 Task: Find connections with filter location Wertheim with filter topic #wellnesswith filter profile language Spanish with filter current company Zycus with filter school BLDEAs College of Engg. & Technology, BIJAPUR with filter industry Repair and Maintenance with filter service category Real Estate with filter keywords title Spa Manager
Action: Mouse moved to (555, 71)
Screenshot: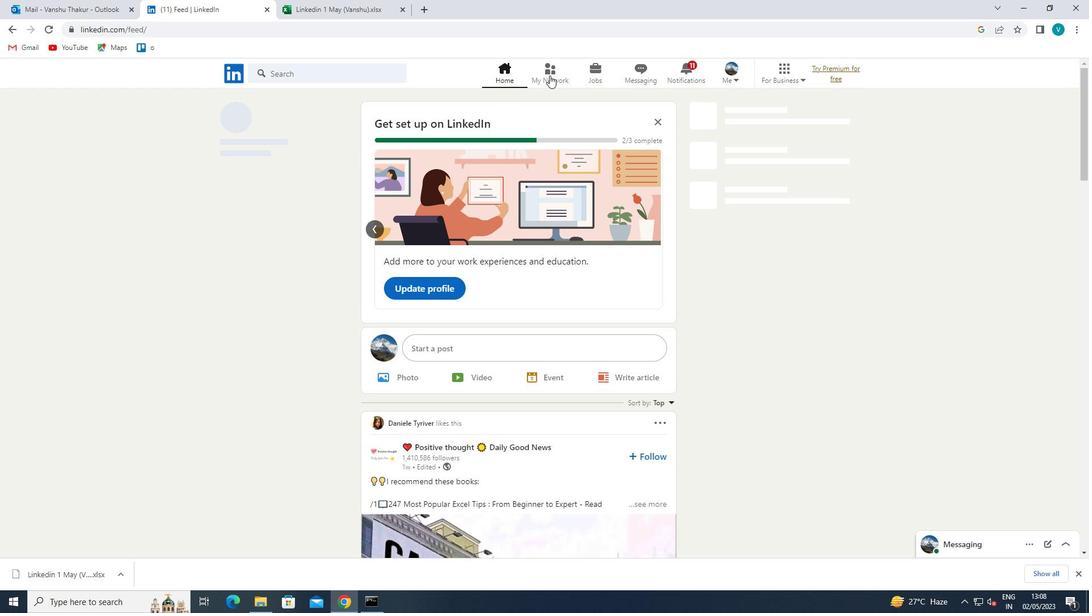 
Action: Mouse pressed left at (555, 71)
Screenshot: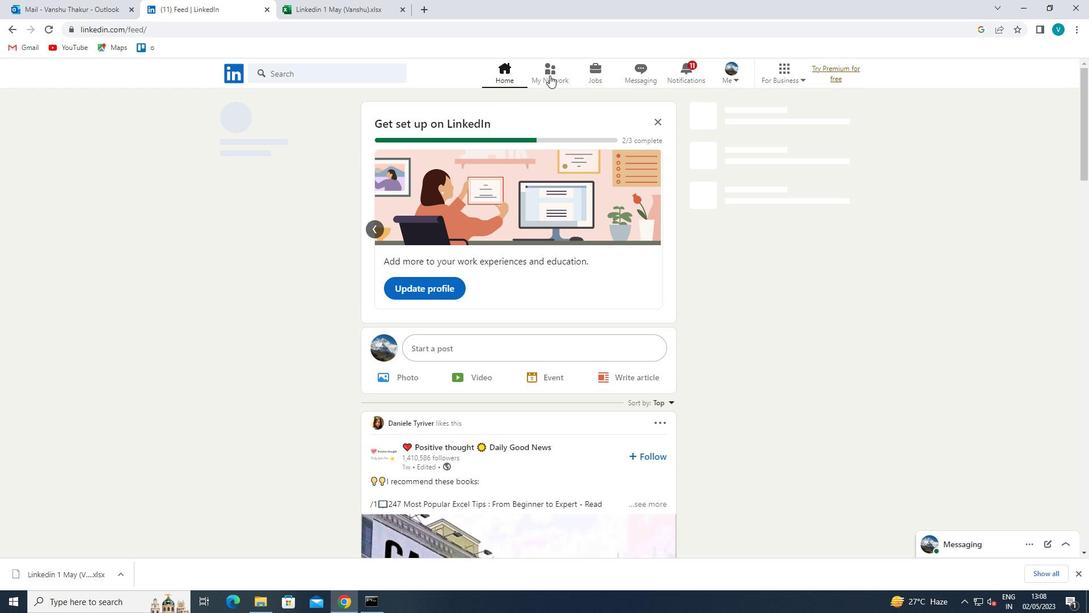 
Action: Mouse moved to (320, 131)
Screenshot: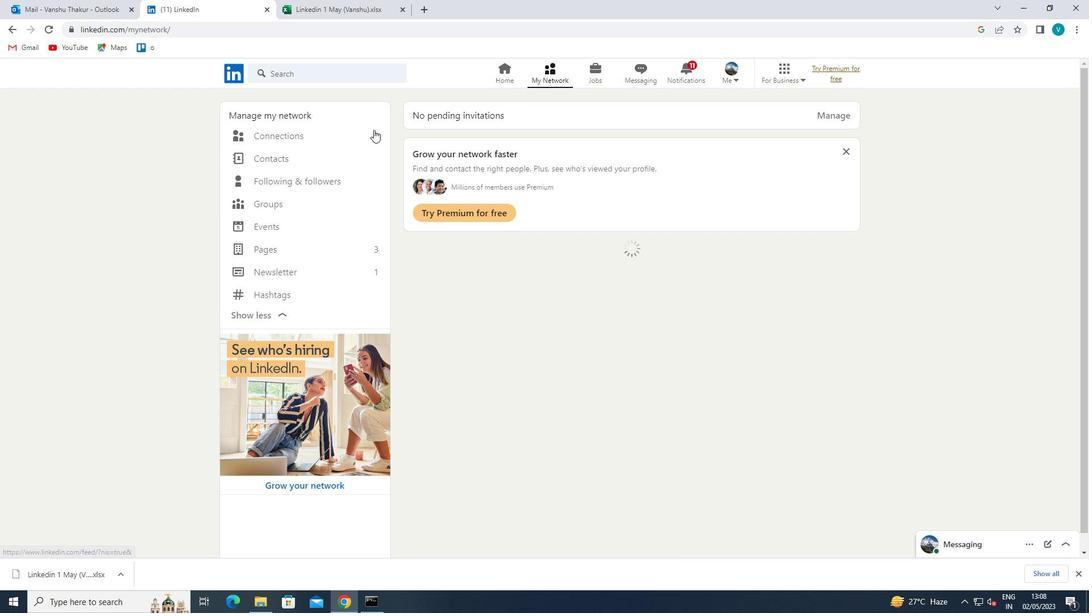 
Action: Mouse pressed left at (320, 131)
Screenshot: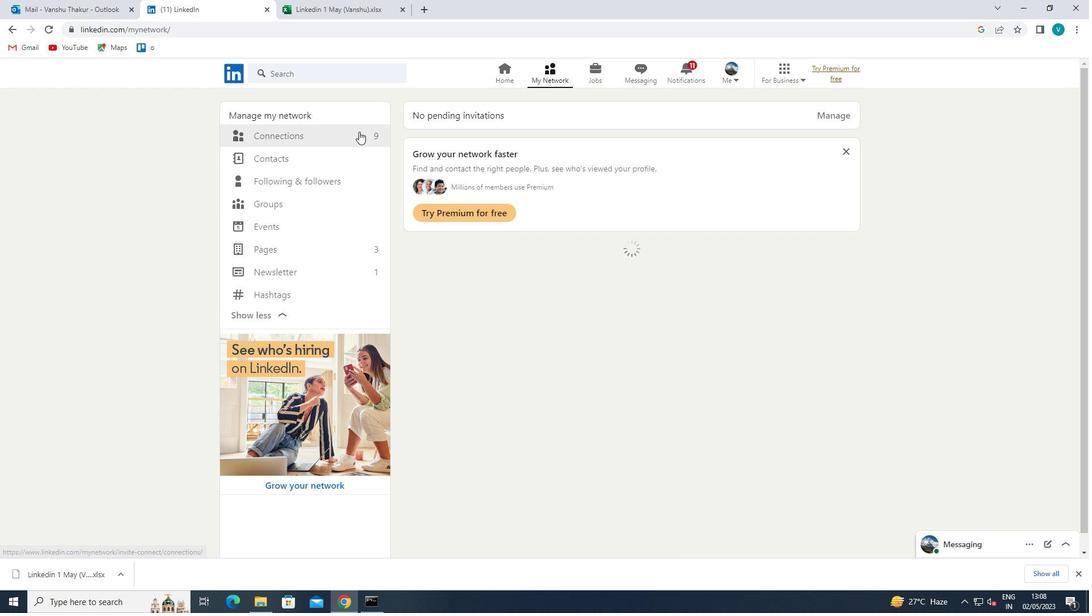 
Action: Mouse moved to (616, 133)
Screenshot: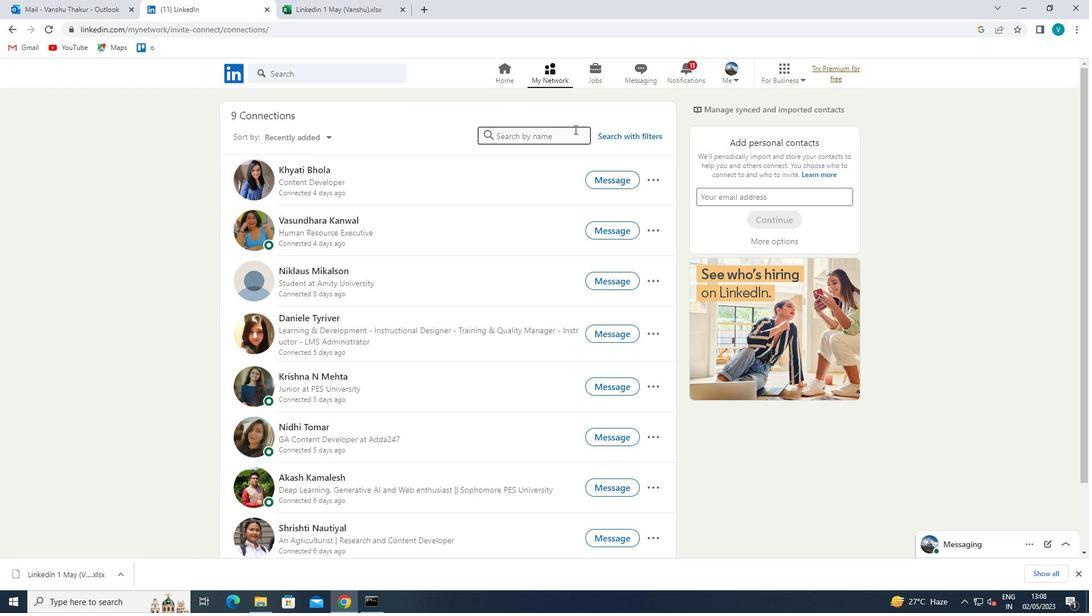
Action: Mouse pressed left at (616, 133)
Screenshot: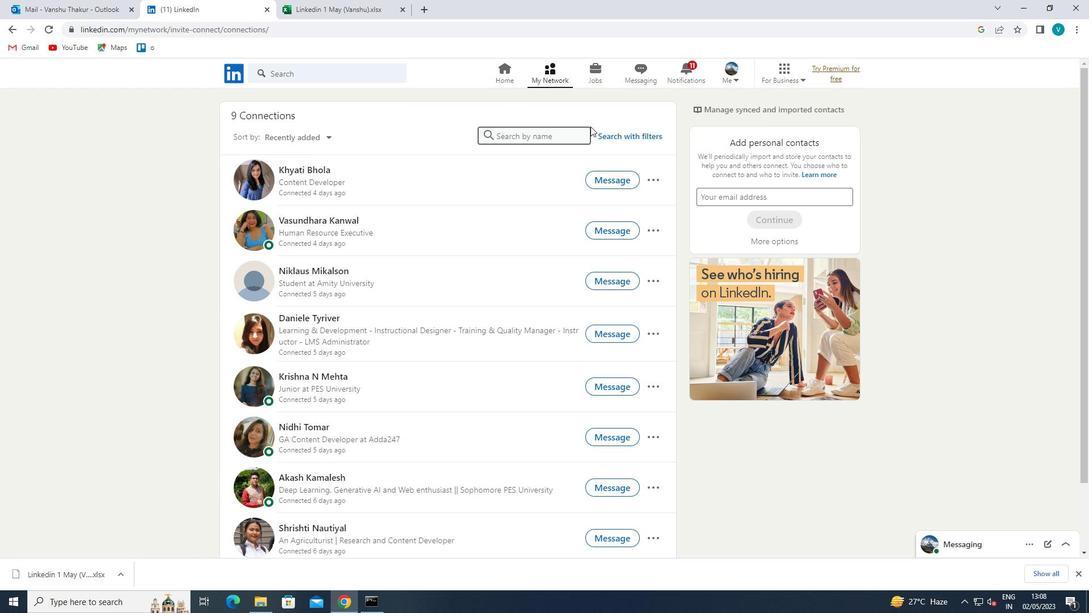 
Action: Mouse moved to (541, 102)
Screenshot: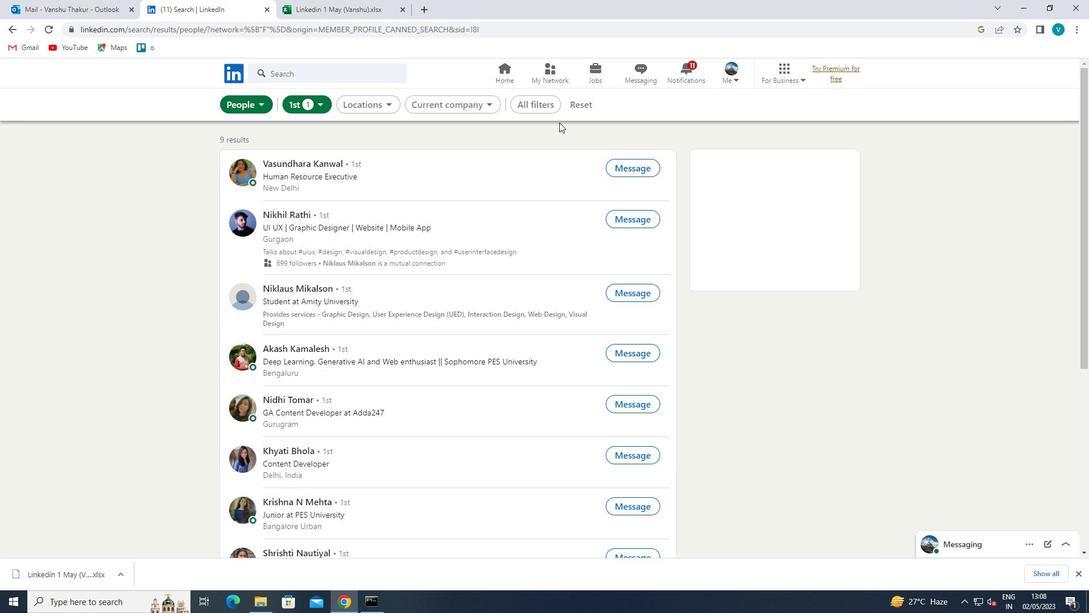
Action: Mouse pressed left at (541, 102)
Screenshot: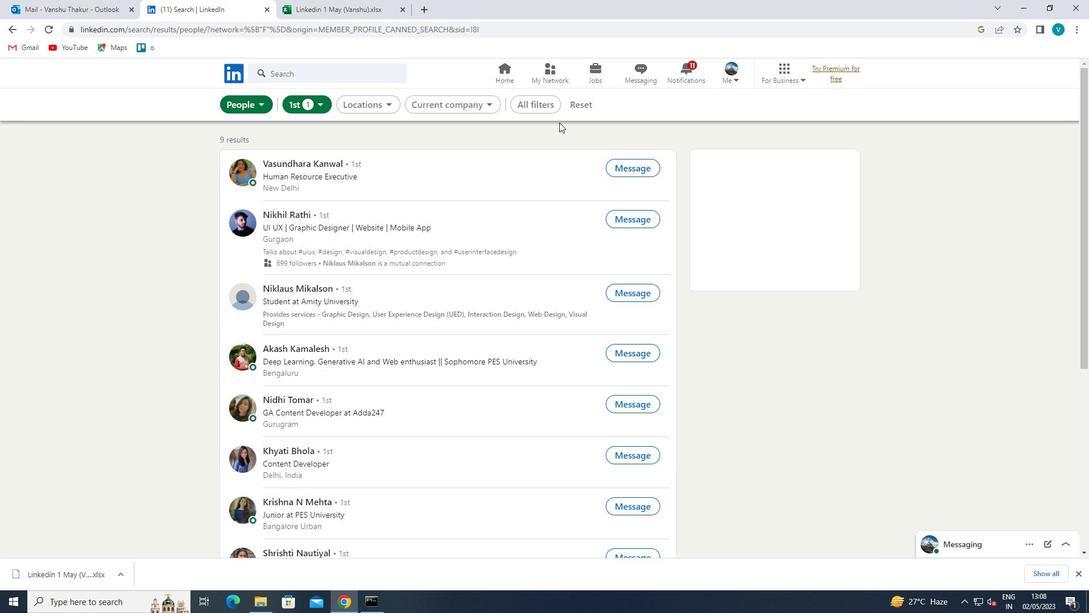 
Action: Mouse moved to (917, 331)
Screenshot: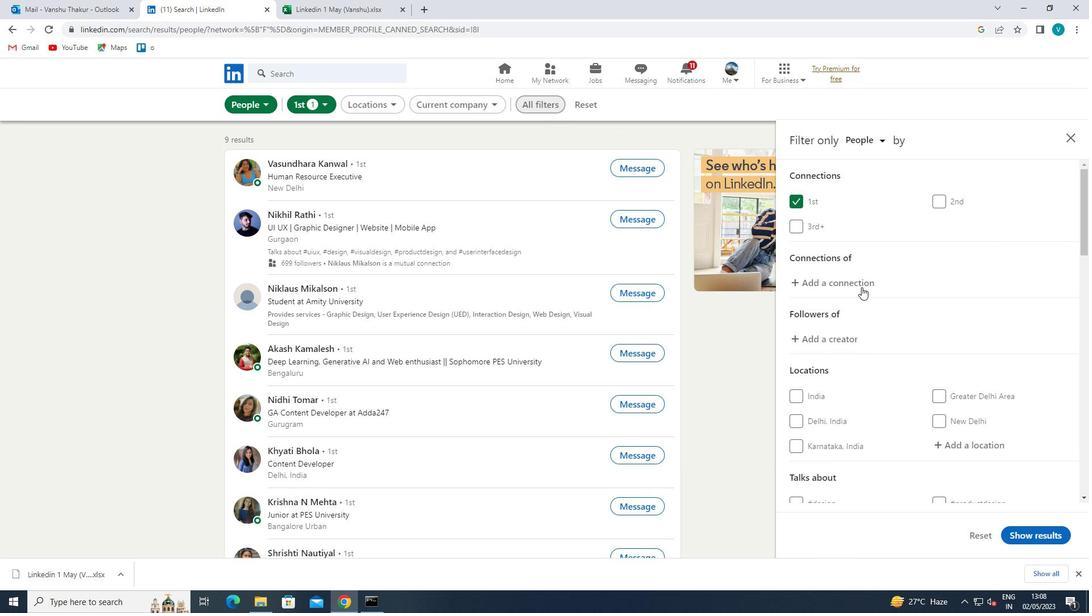
Action: Mouse scrolled (917, 330) with delta (0, 0)
Screenshot: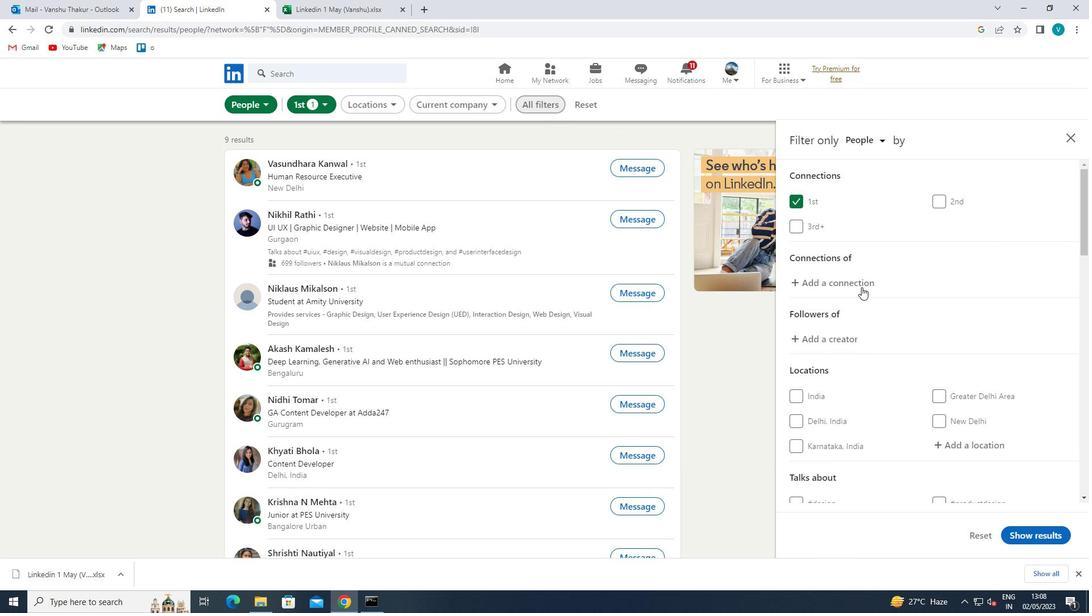 
Action: Mouse moved to (919, 334)
Screenshot: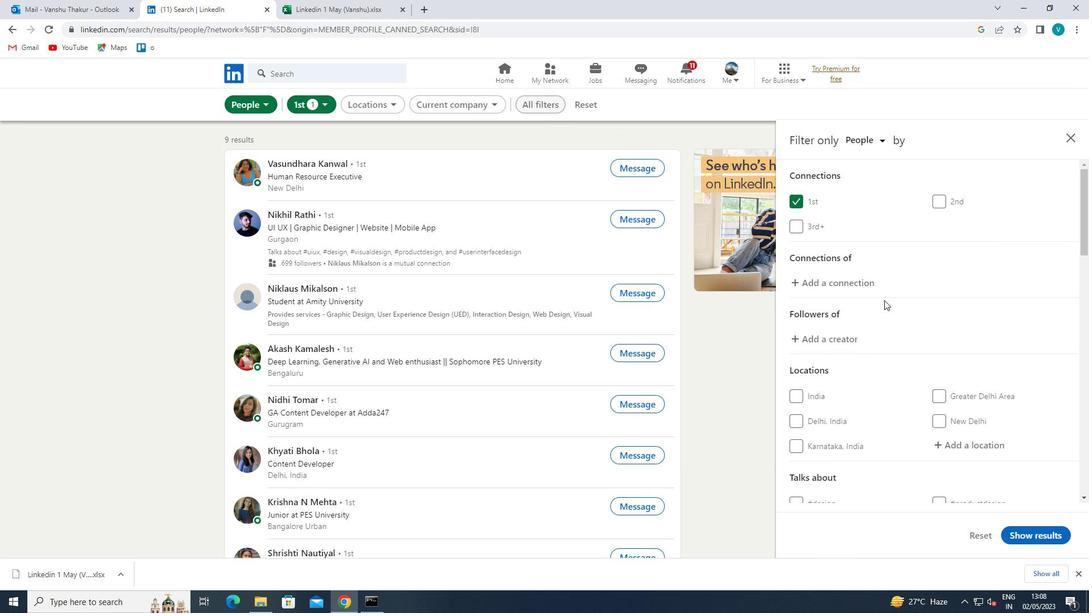 
Action: Mouse scrolled (919, 334) with delta (0, 0)
Screenshot: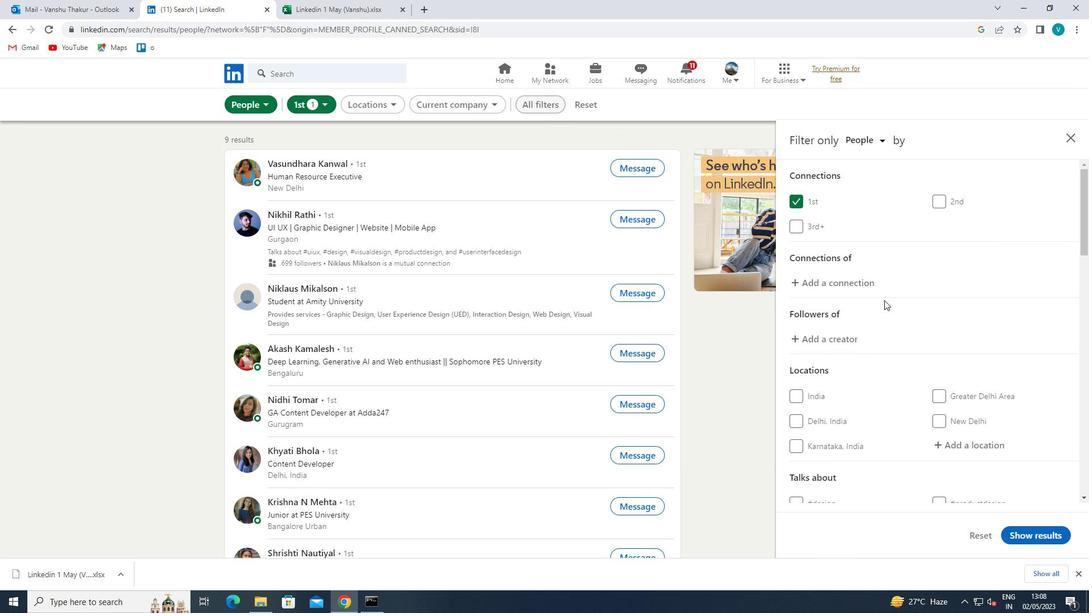 
Action: Mouse moved to (921, 338)
Screenshot: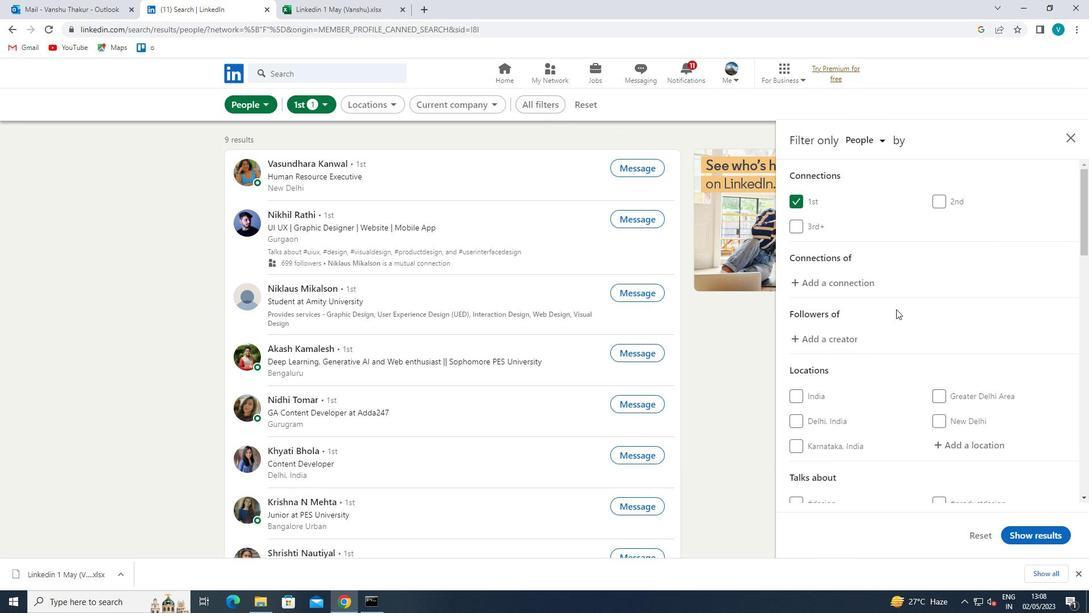 
Action: Mouse scrolled (921, 337) with delta (0, 0)
Screenshot: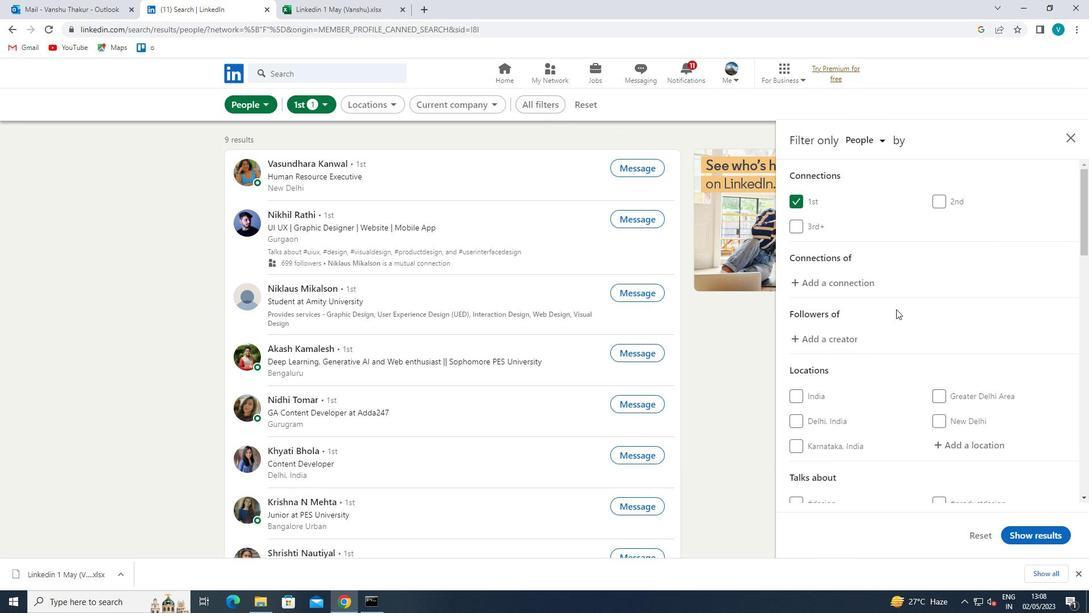 
Action: Mouse moved to (971, 278)
Screenshot: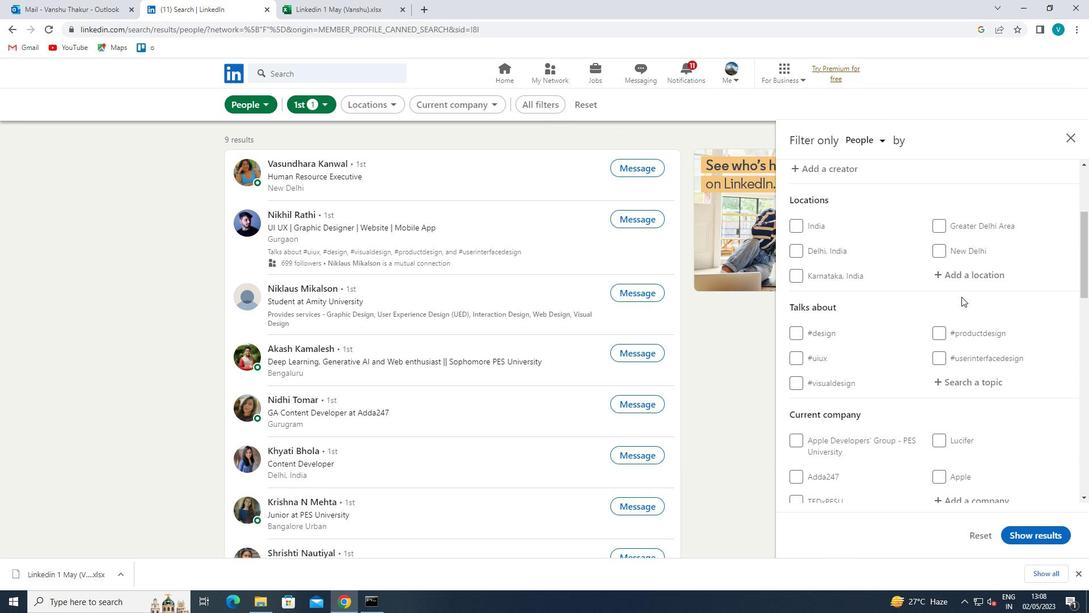 
Action: Mouse pressed left at (971, 278)
Screenshot: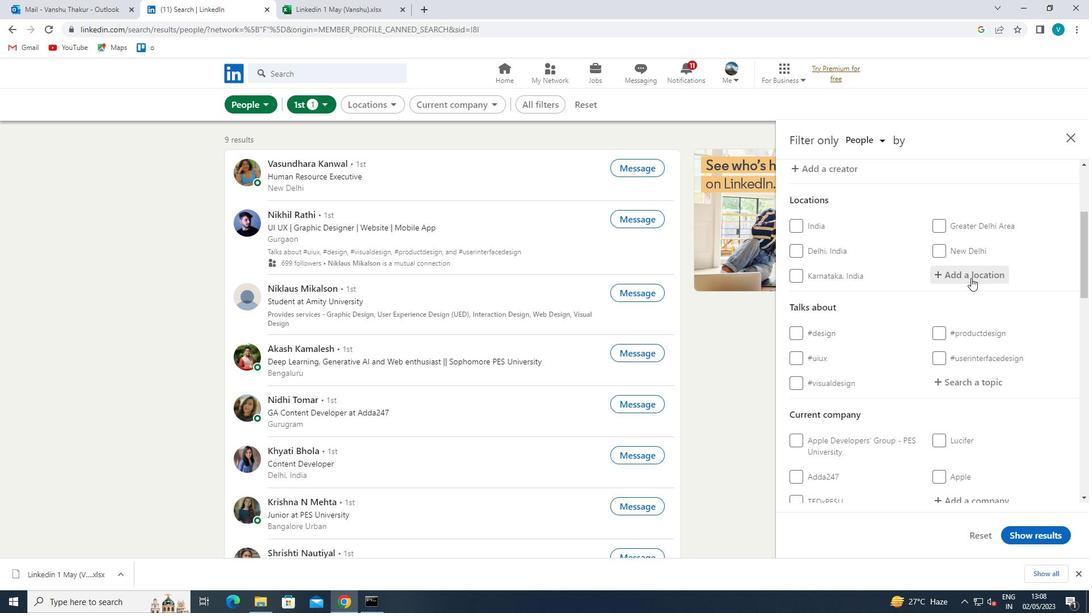 
Action: Key pressed <Key.shift>WERTHEIM
Screenshot: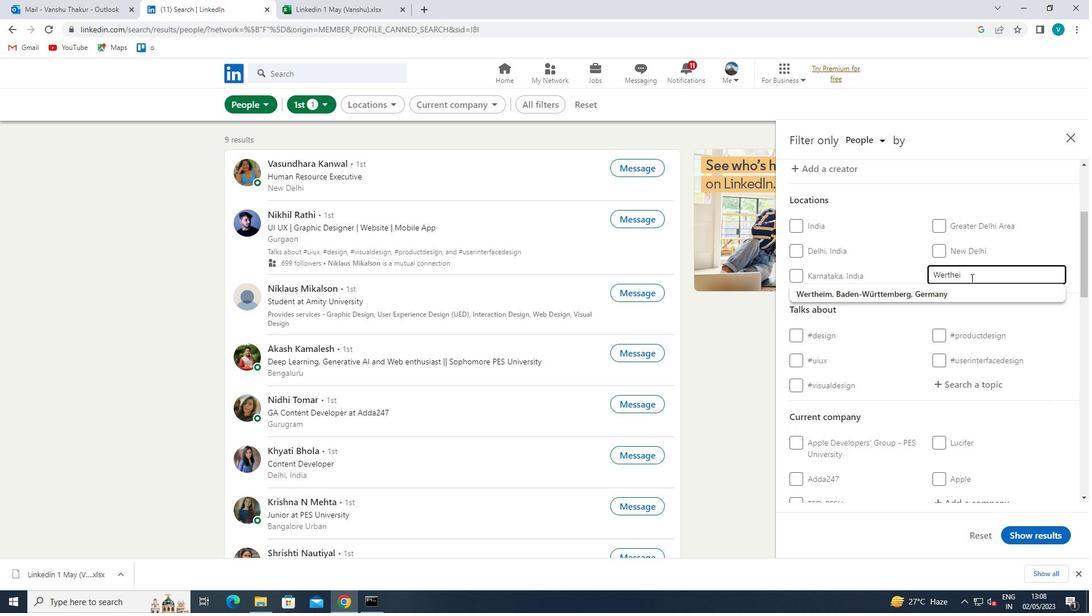 
Action: Mouse moved to (970, 288)
Screenshot: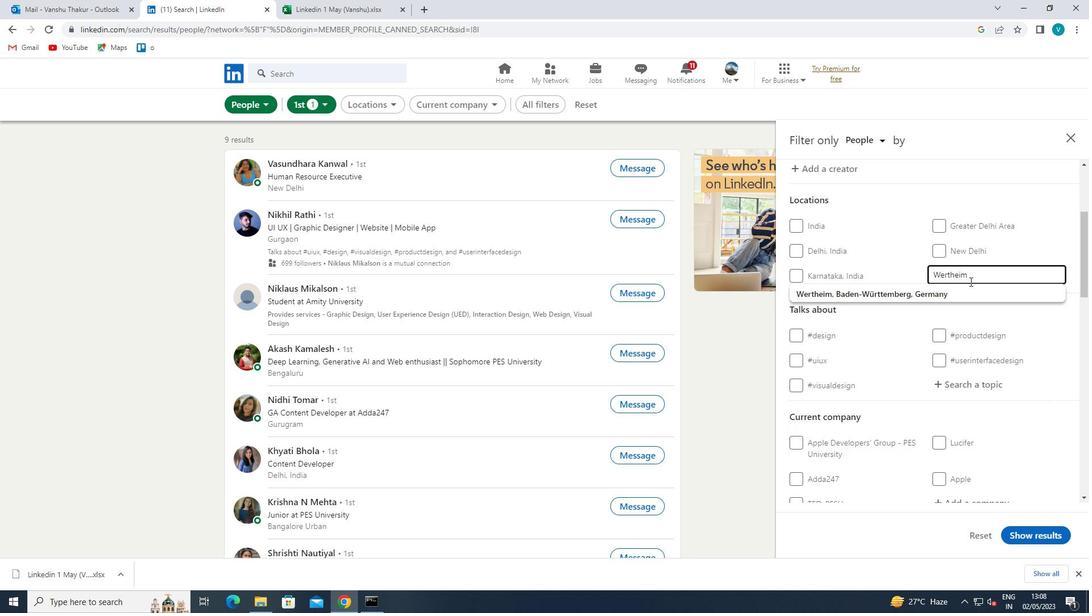 
Action: Mouse pressed left at (970, 288)
Screenshot: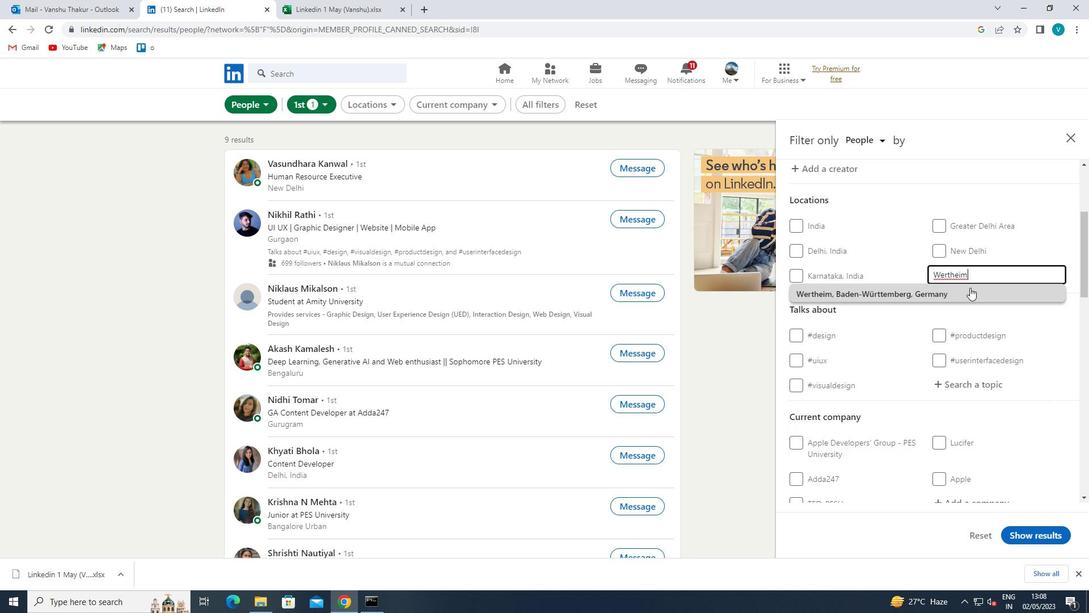 
Action: Mouse moved to (972, 288)
Screenshot: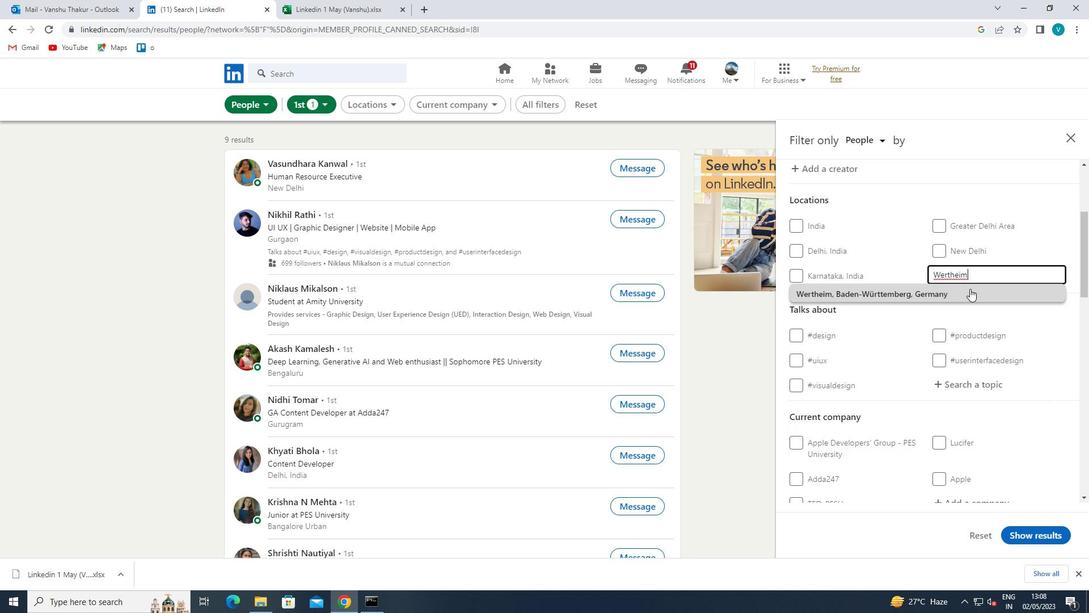 
Action: Mouse scrolled (972, 288) with delta (0, 0)
Screenshot: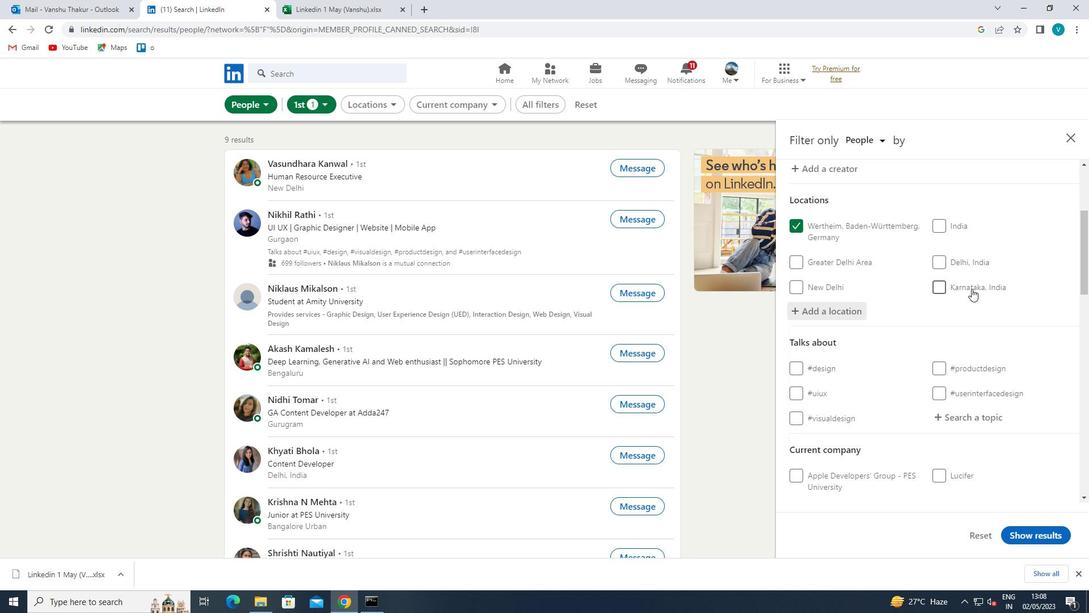 
Action: Mouse moved to (973, 290)
Screenshot: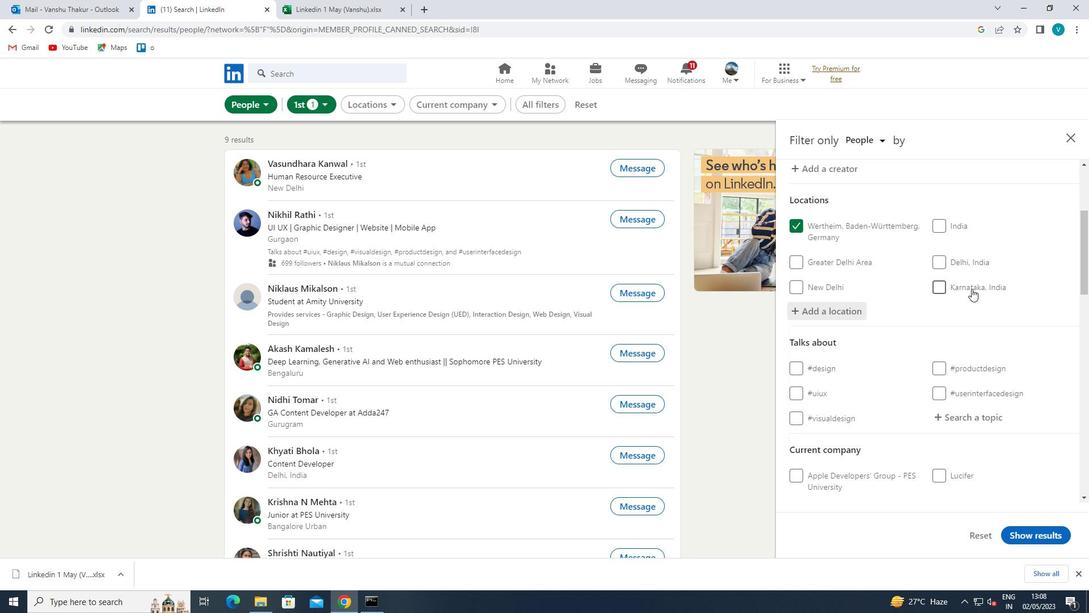 
Action: Mouse scrolled (973, 290) with delta (0, 0)
Screenshot: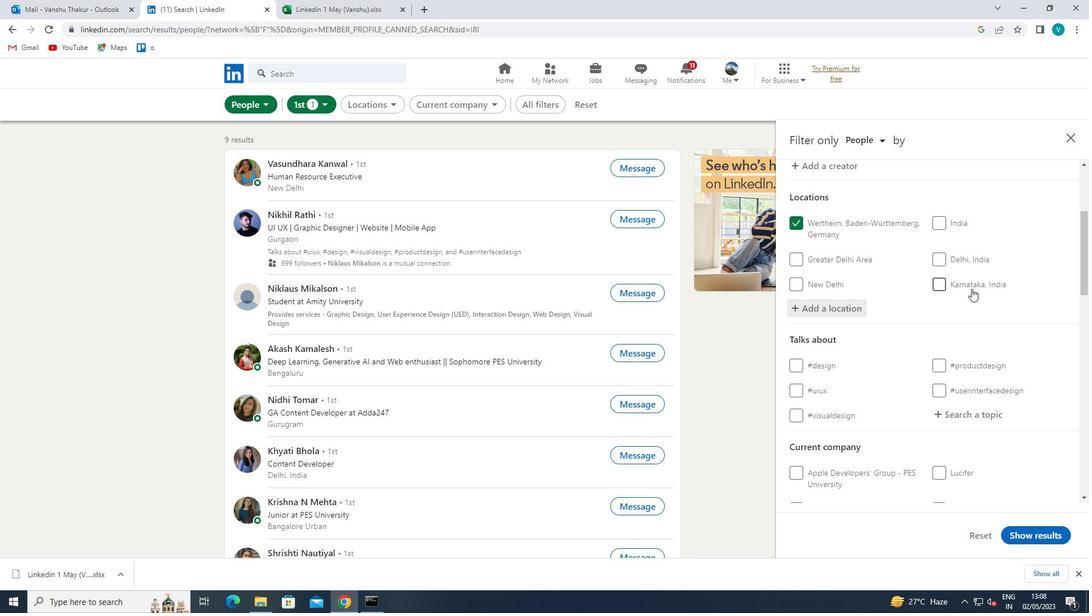 
Action: Mouse moved to (980, 300)
Screenshot: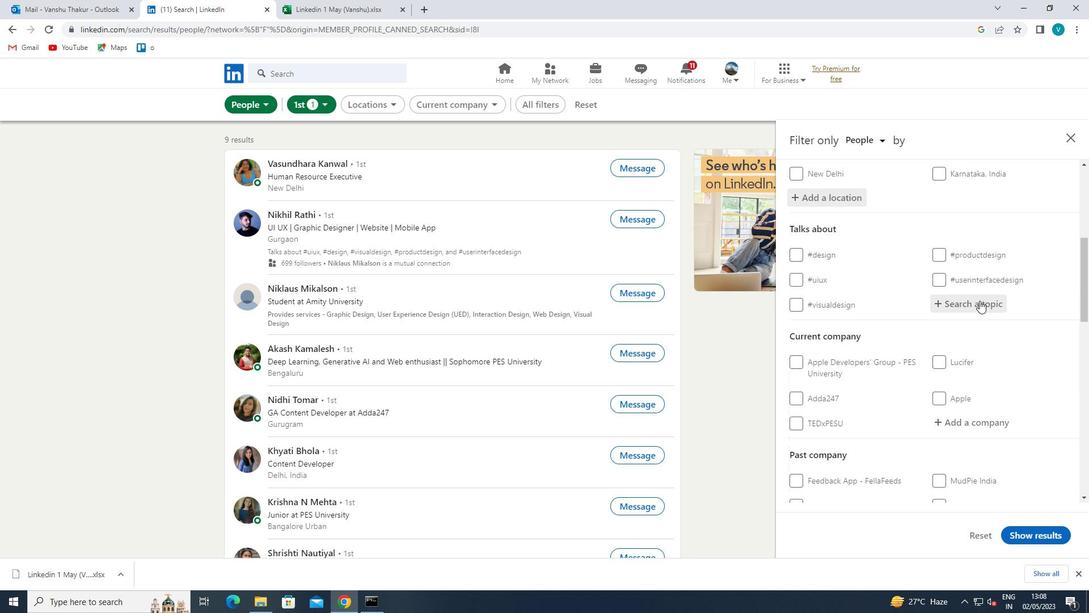 
Action: Mouse pressed left at (980, 300)
Screenshot: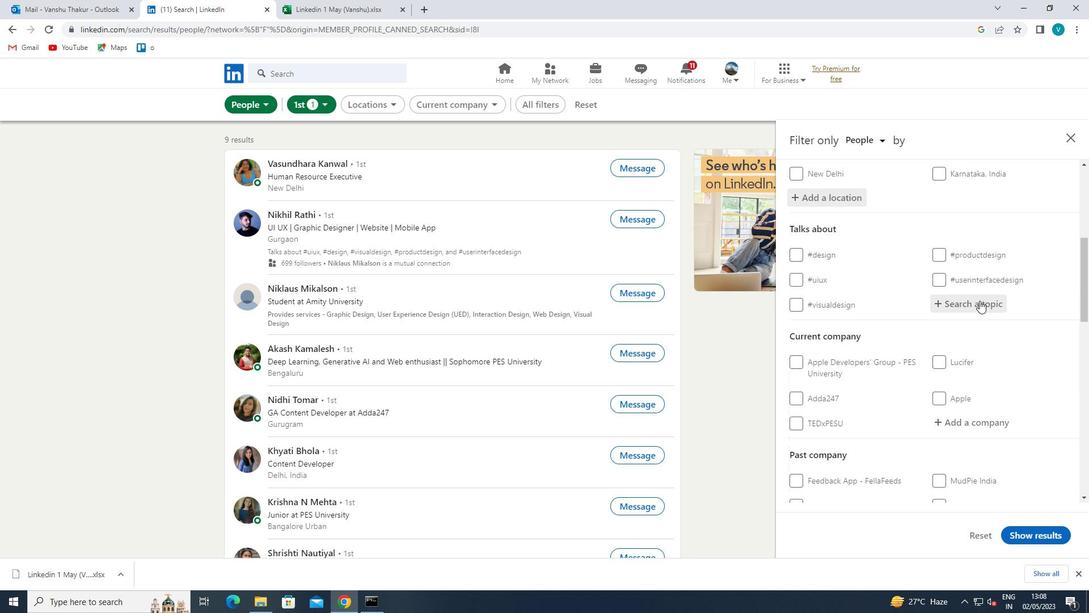 
Action: Mouse moved to (983, 299)
Screenshot: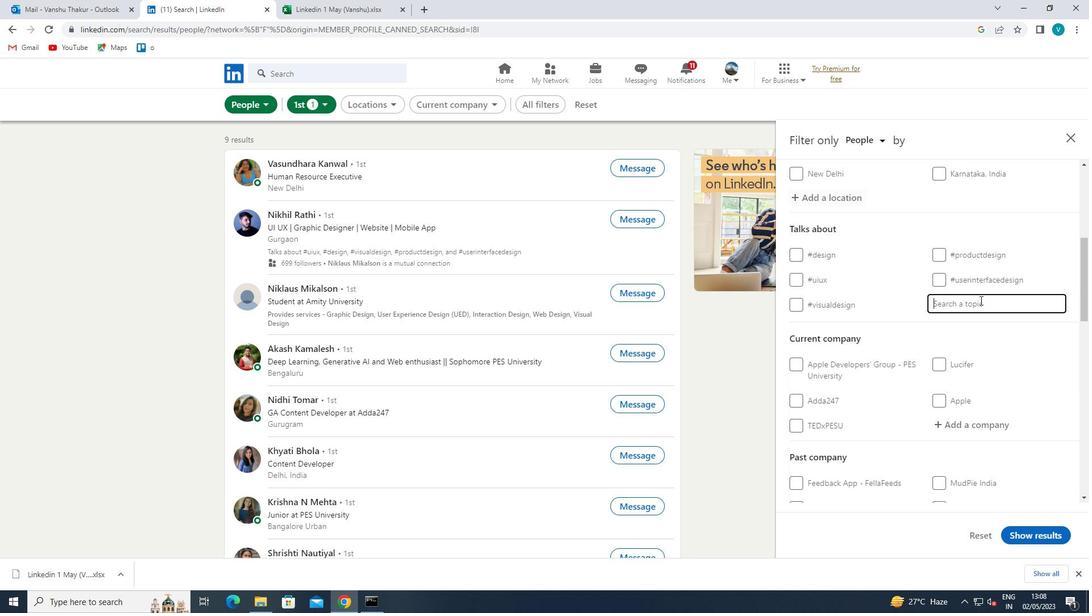 
Action: Key pressed WELLNESS
Screenshot: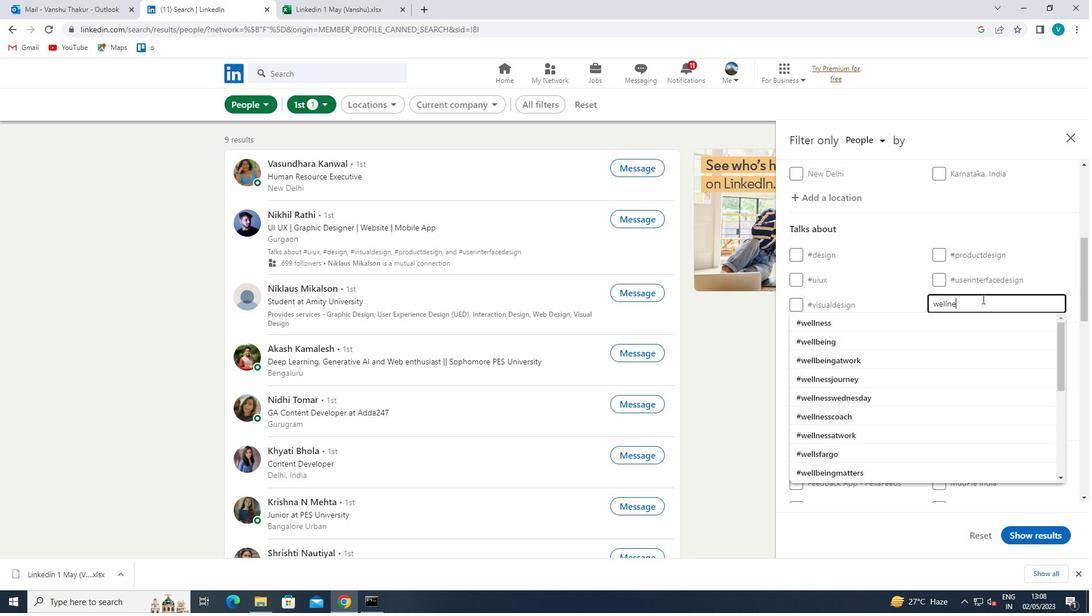 
Action: Mouse moved to (935, 320)
Screenshot: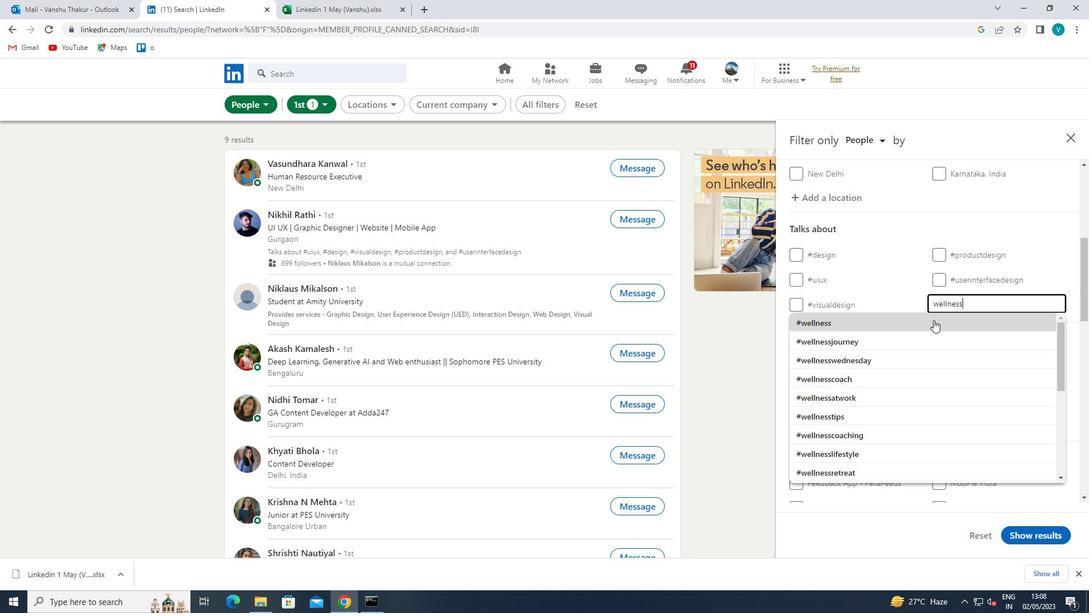 
Action: Mouse pressed left at (935, 320)
Screenshot: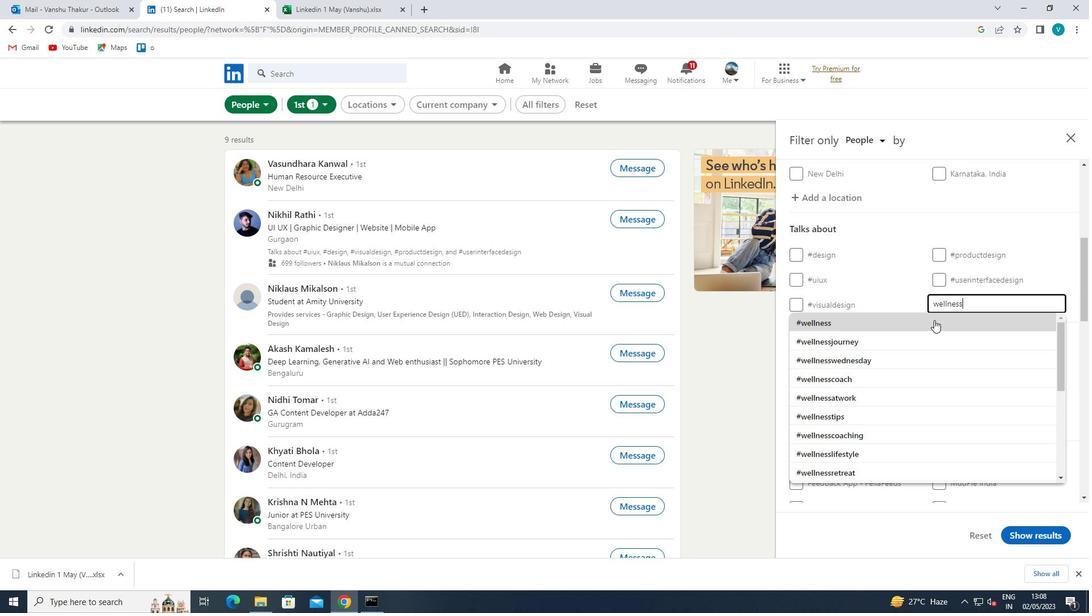 
Action: Mouse moved to (943, 315)
Screenshot: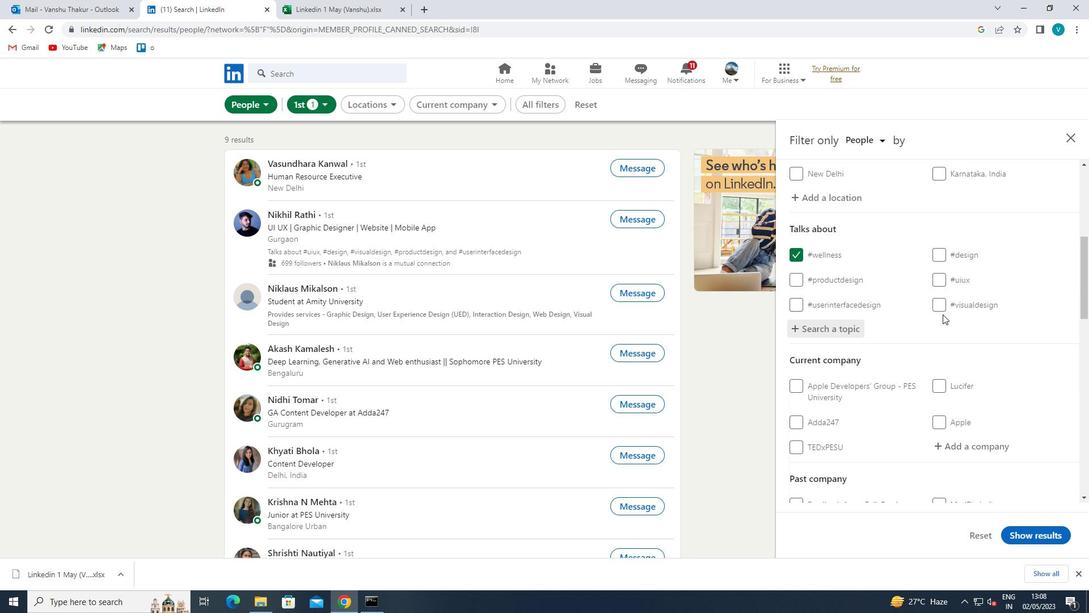 
Action: Mouse scrolled (943, 315) with delta (0, 0)
Screenshot: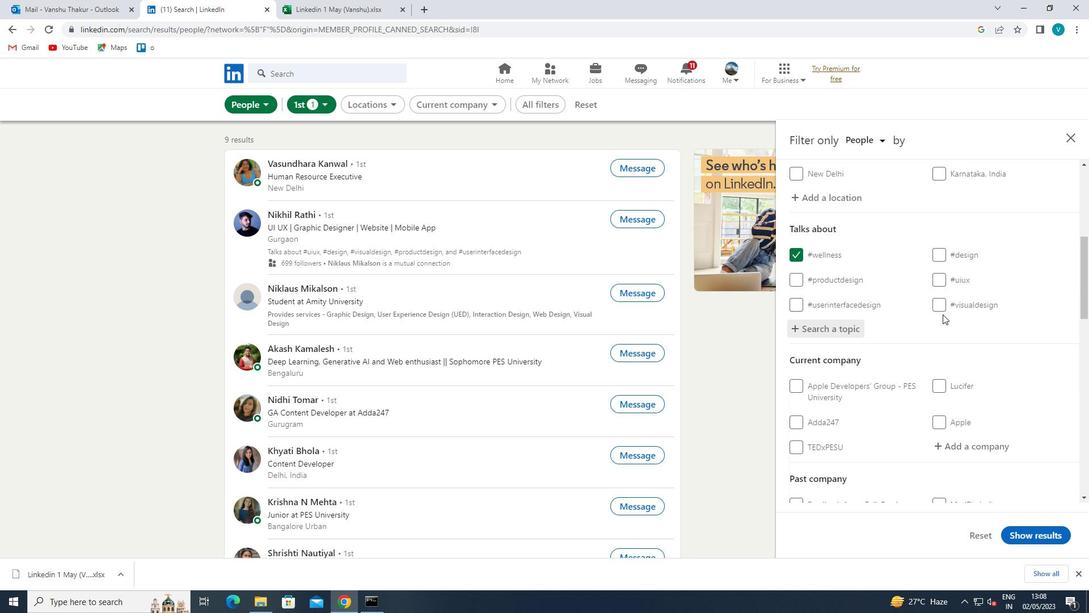 
Action: Mouse moved to (943, 317)
Screenshot: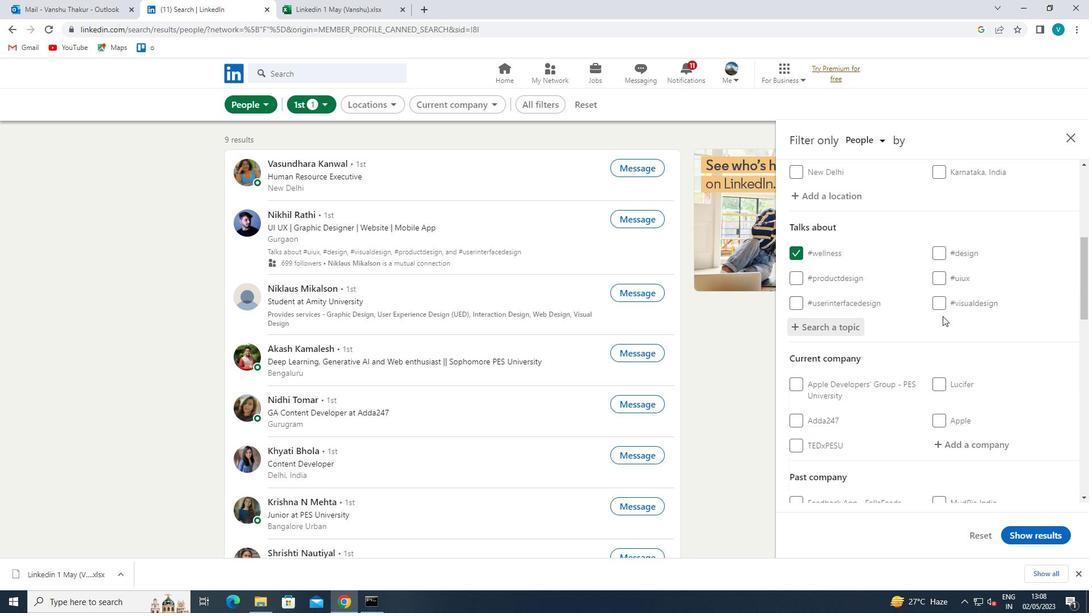 
Action: Mouse scrolled (943, 316) with delta (0, 0)
Screenshot: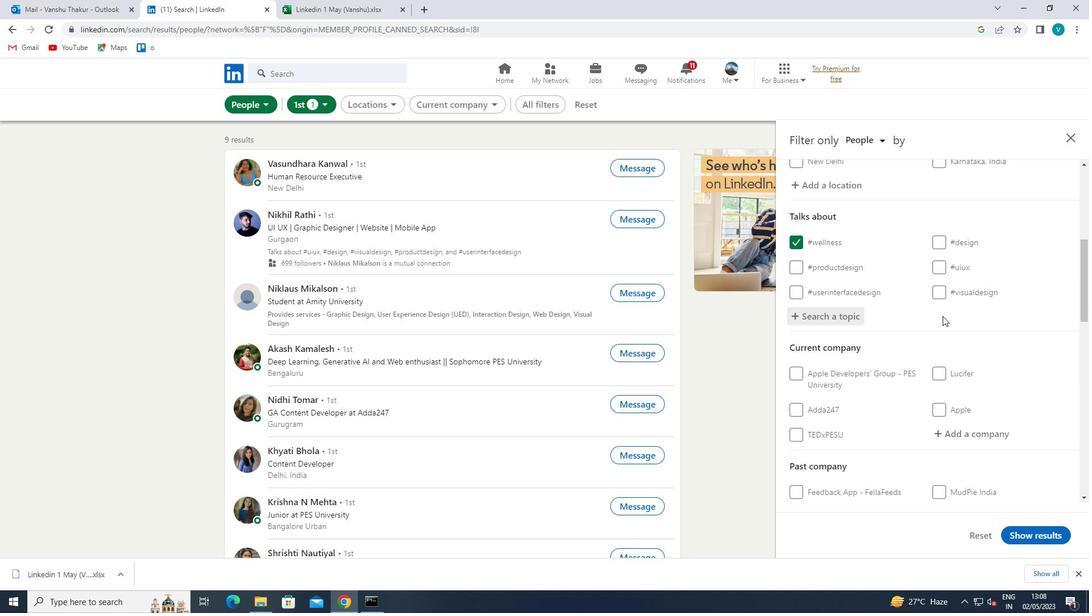 
Action: Mouse moved to (945, 326)
Screenshot: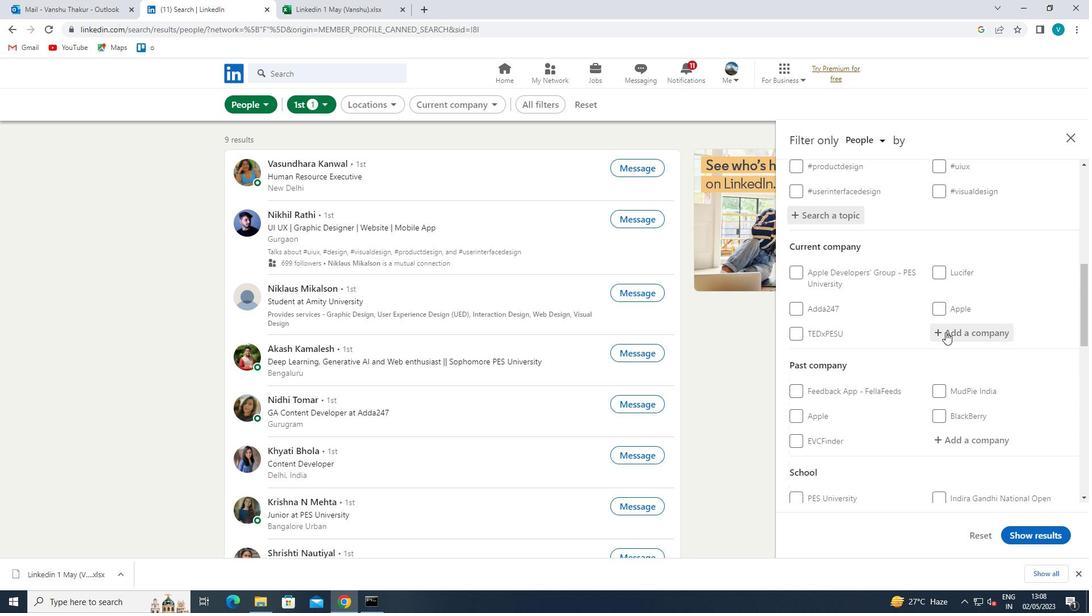 
Action: Mouse pressed left at (945, 326)
Screenshot: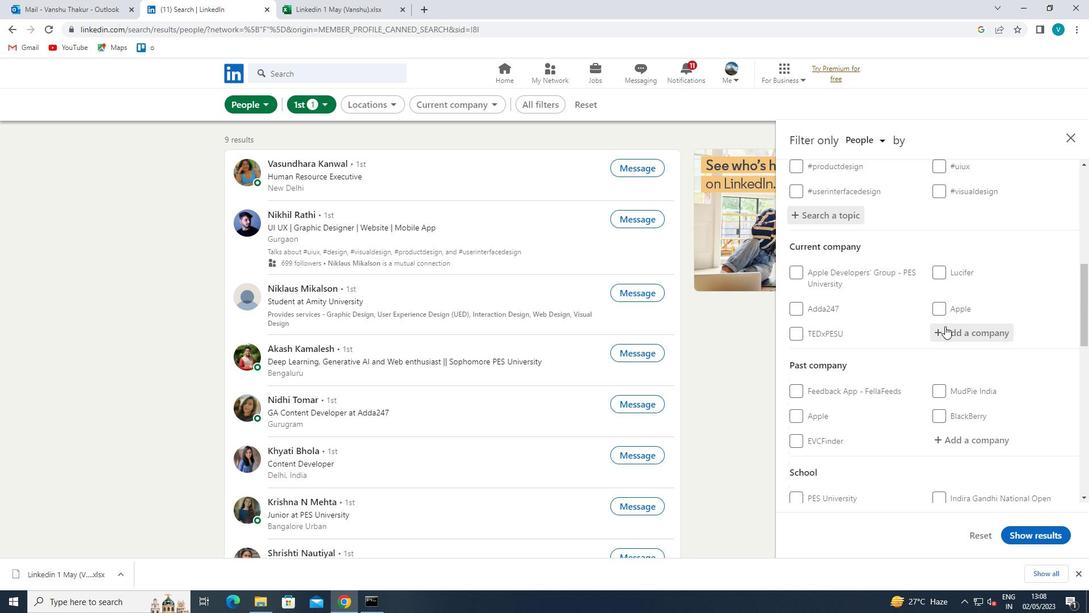 
Action: Mouse moved to (950, 321)
Screenshot: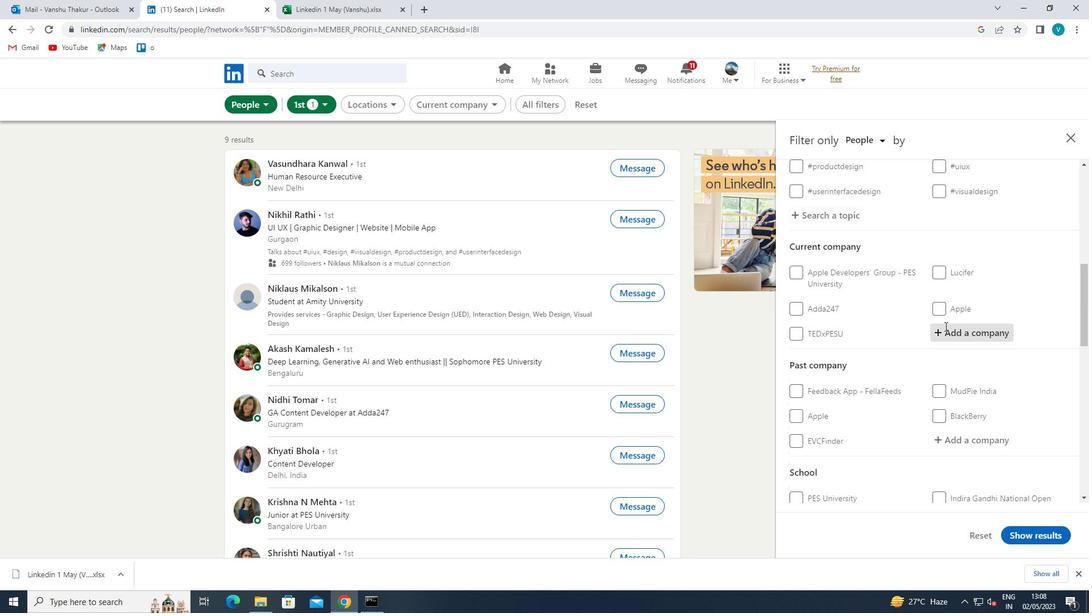 
Action: Key pressed <Key.shift>ZYCUS
Screenshot: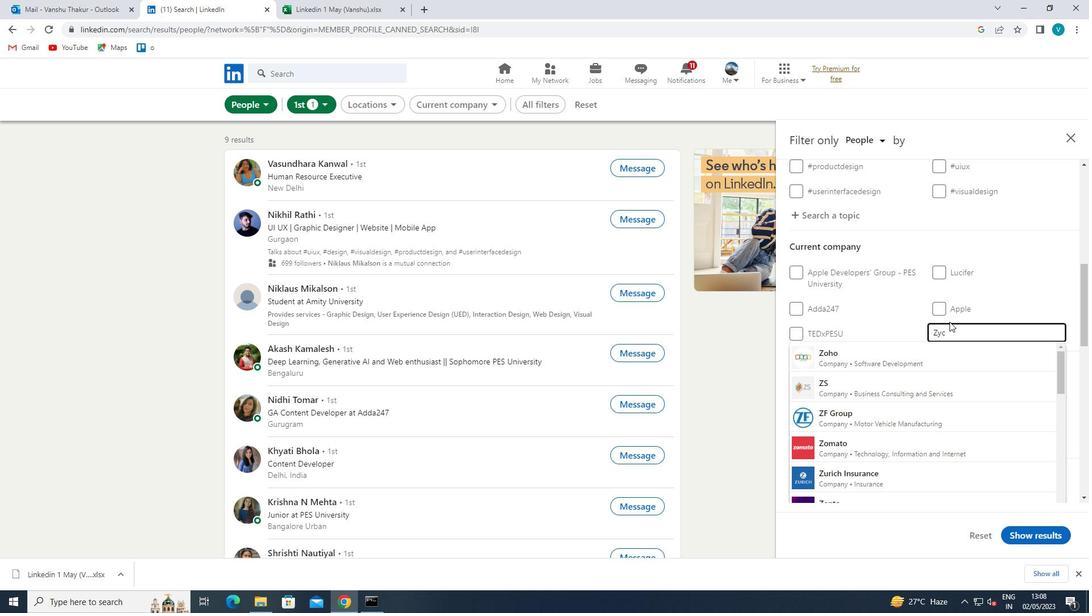 
Action: Mouse moved to (956, 333)
Screenshot: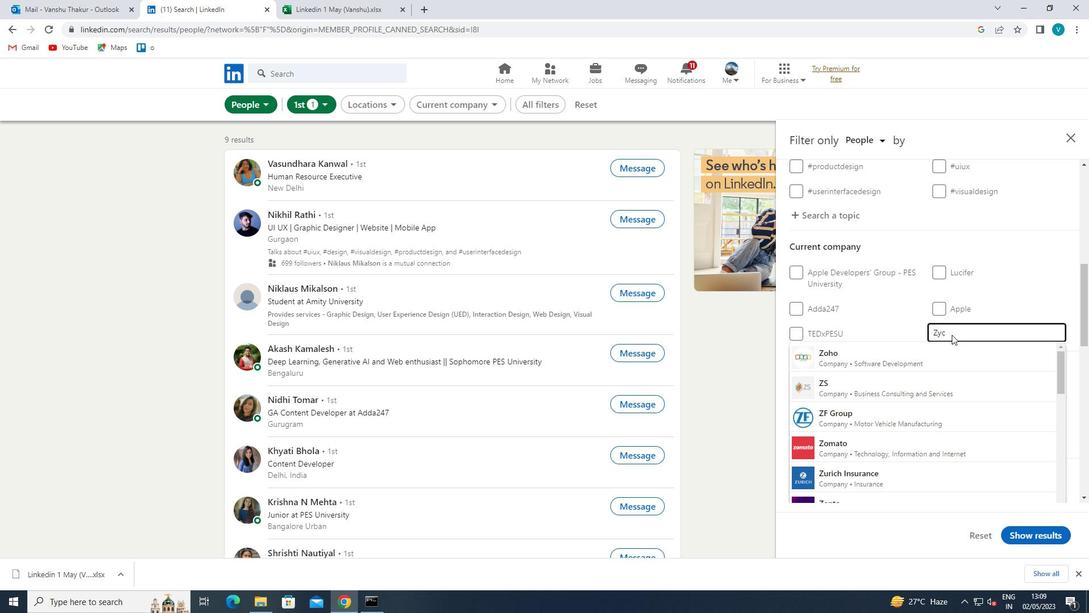 
Action: Mouse pressed left at (956, 333)
Screenshot: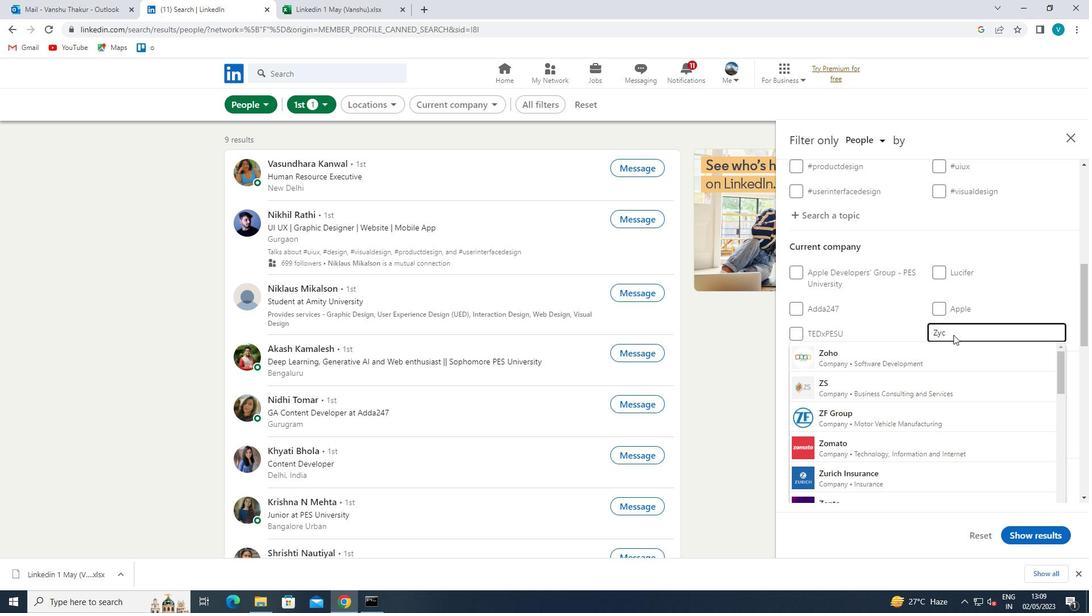 
Action: Mouse moved to (935, 351)
Screenshot: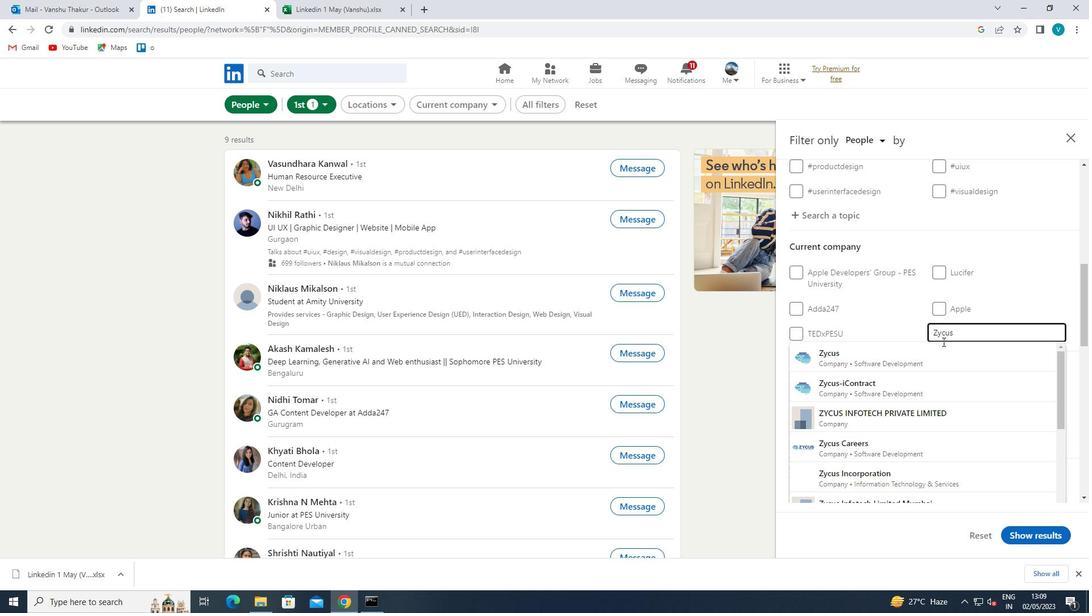 
Action: Mouse pressed left at (935, 351)
Screenshot: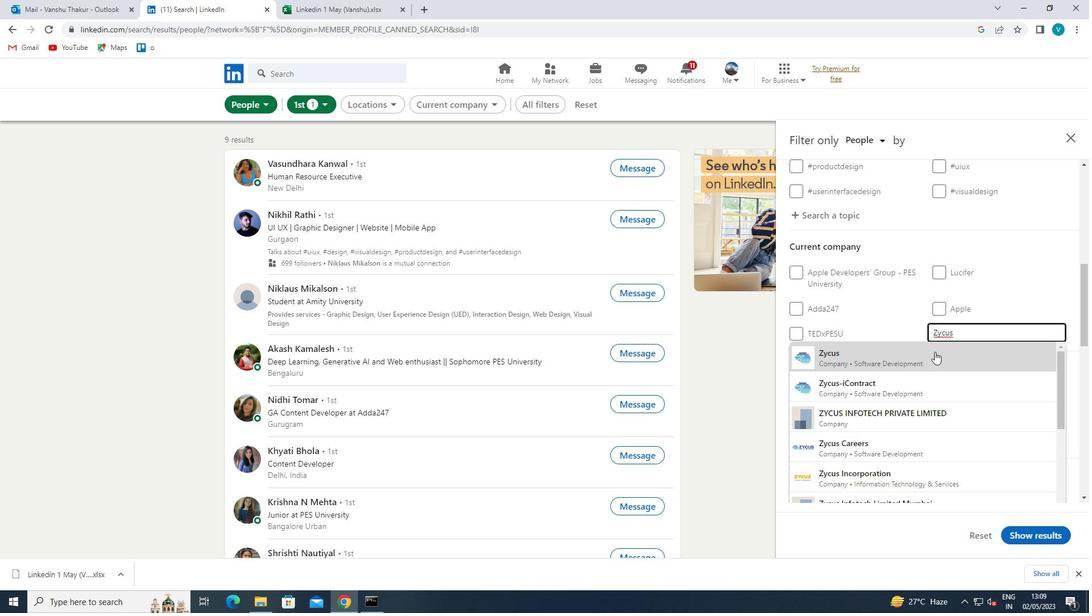 
Action: Mouse moved to (936, 358)
Screenshot: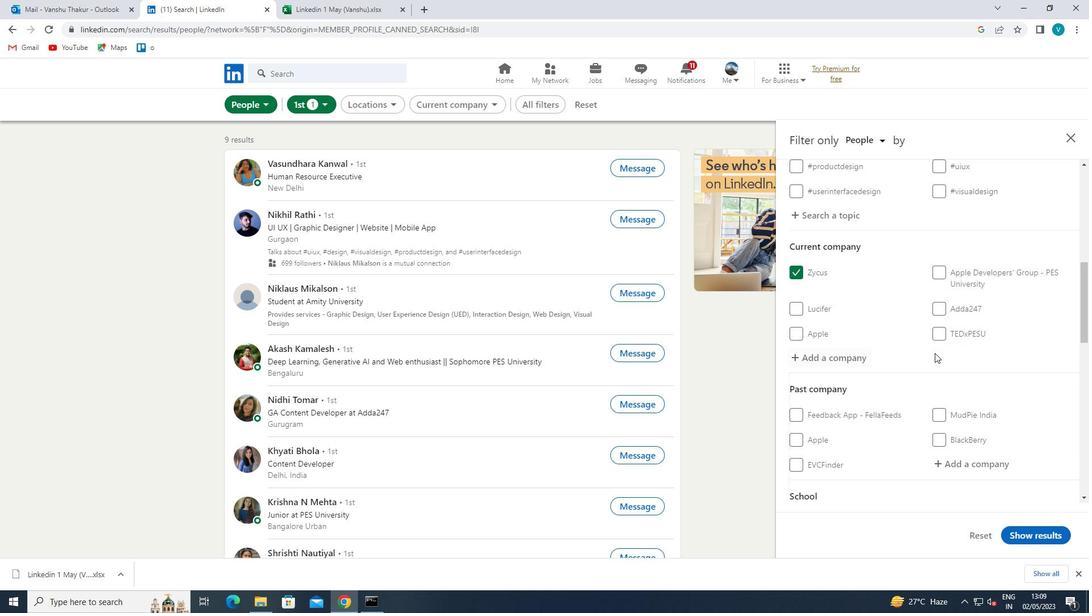 
Action: Mouse scrolled (936, 357) with delta (0, 0)
Screenshot: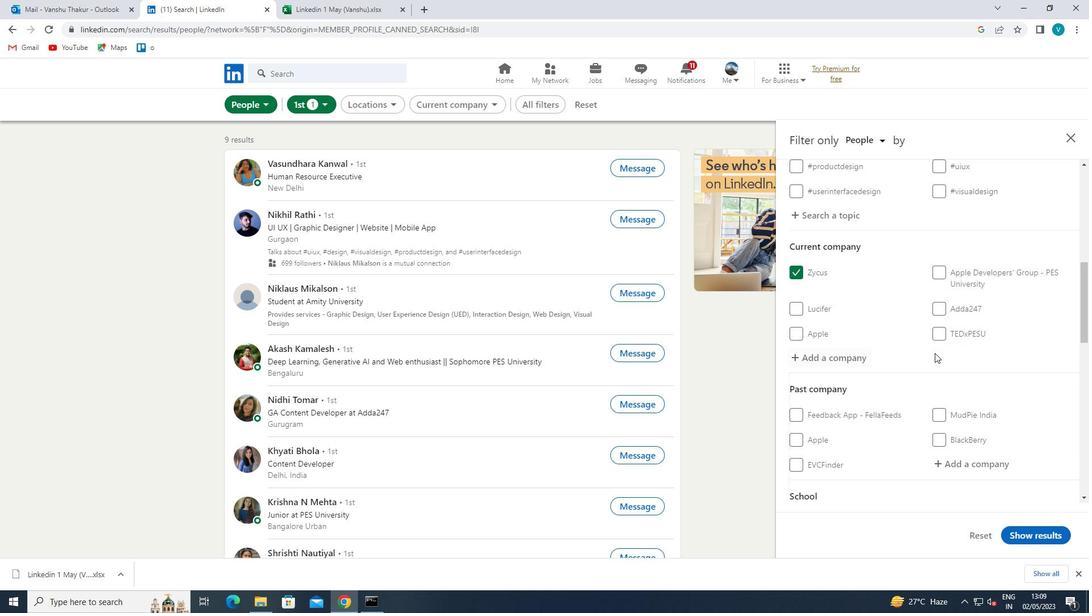 
Action: Mouse moved to (937, 358)
Screenshot: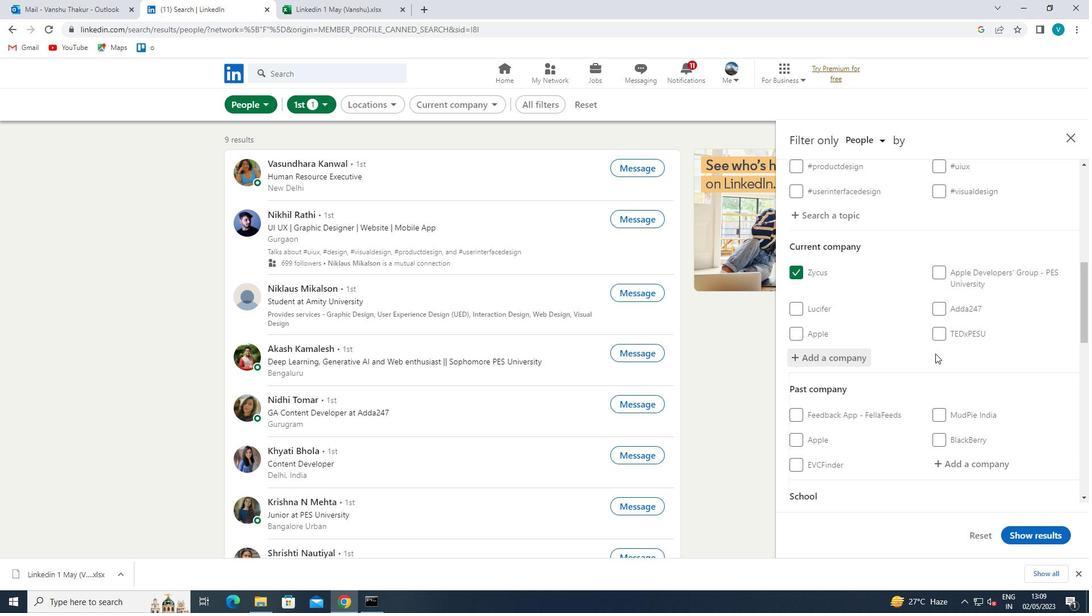 
Action: Mouse scrolled (937, 358) with delta (0, 0)
Screenshot: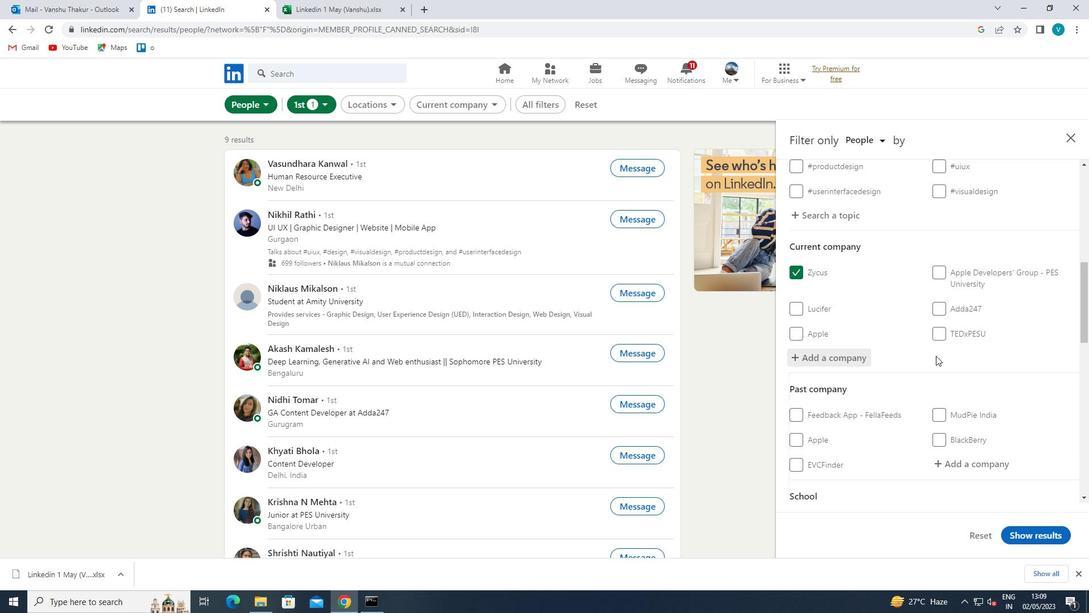 
Action: Mouse moved to (937, 359)
Screenshot: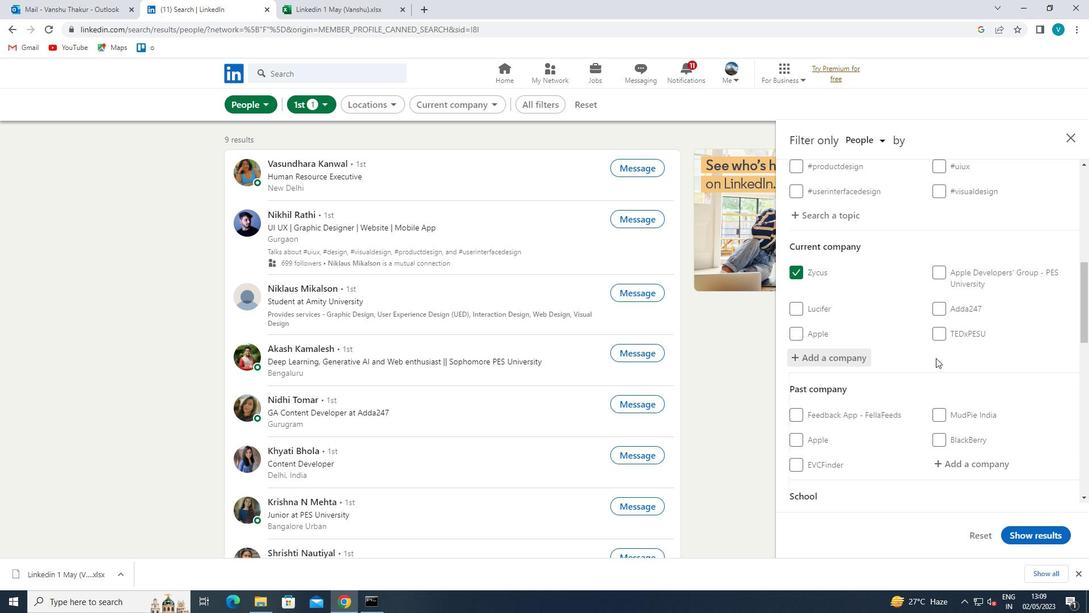 
Action: Mouse scrolled (937, 359) with delta (0, 0)
Screenshot: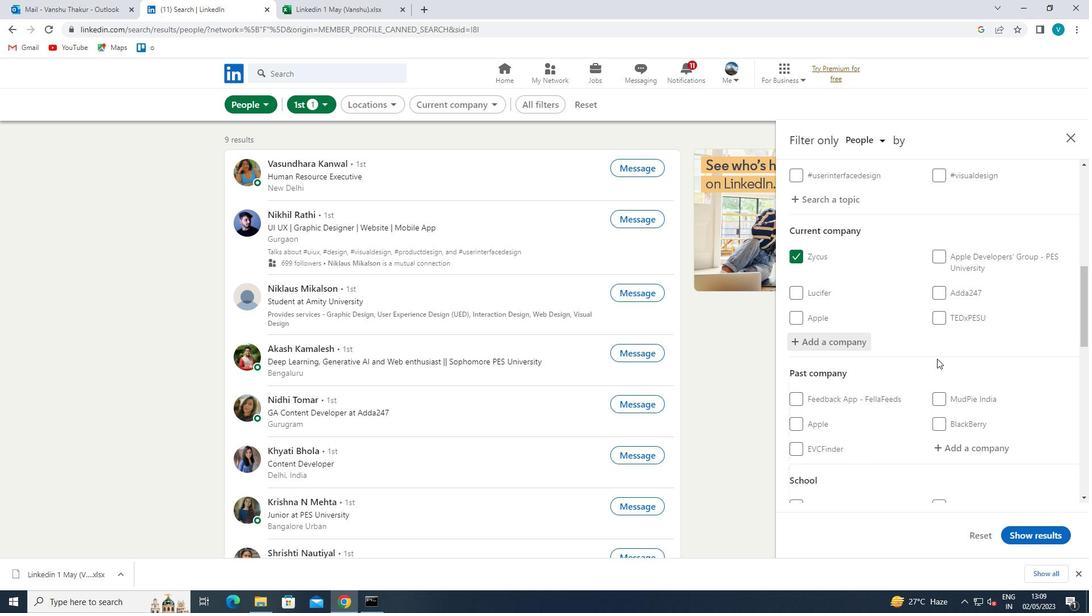 
Action: Mouse moved to (937, 360)
Screenshot: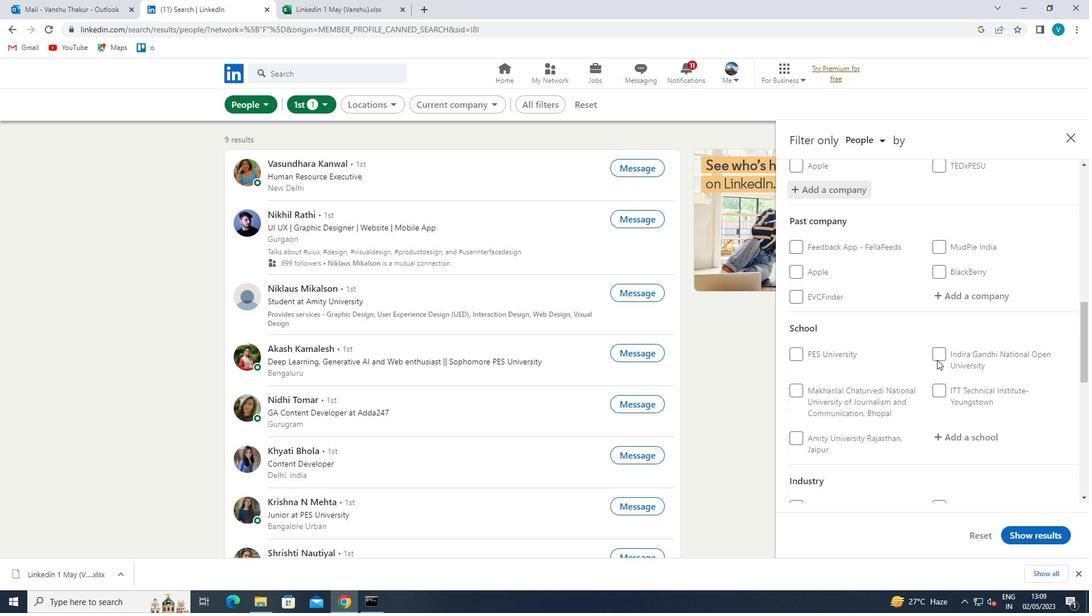 
Action: Mouse scrolled (937, 359) with delta (0, 0)
Screenshot: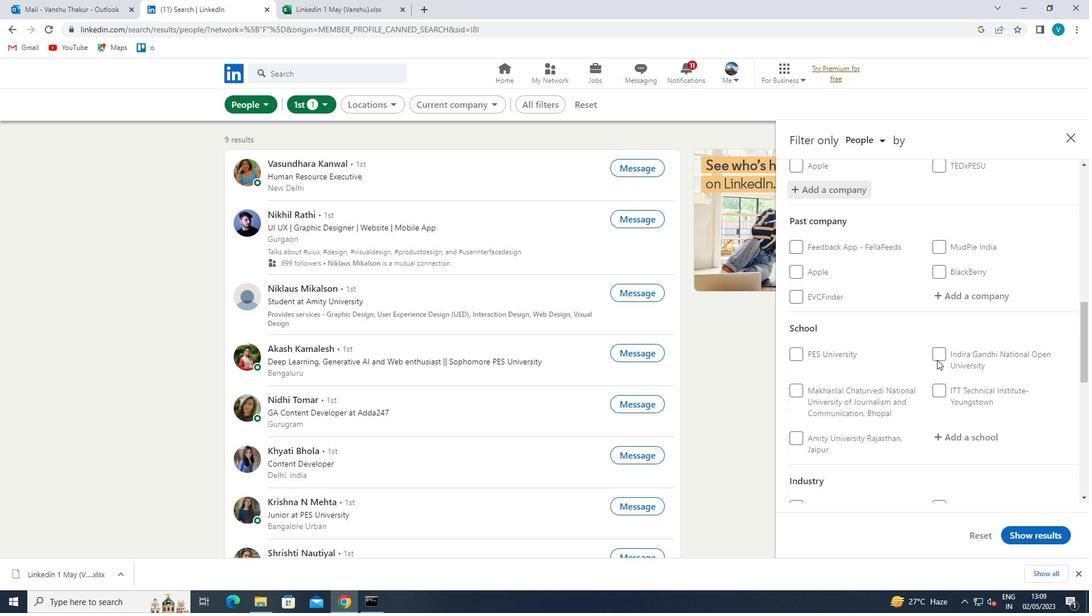 
Action: Mouse moved to (937, 360)
Screenshot: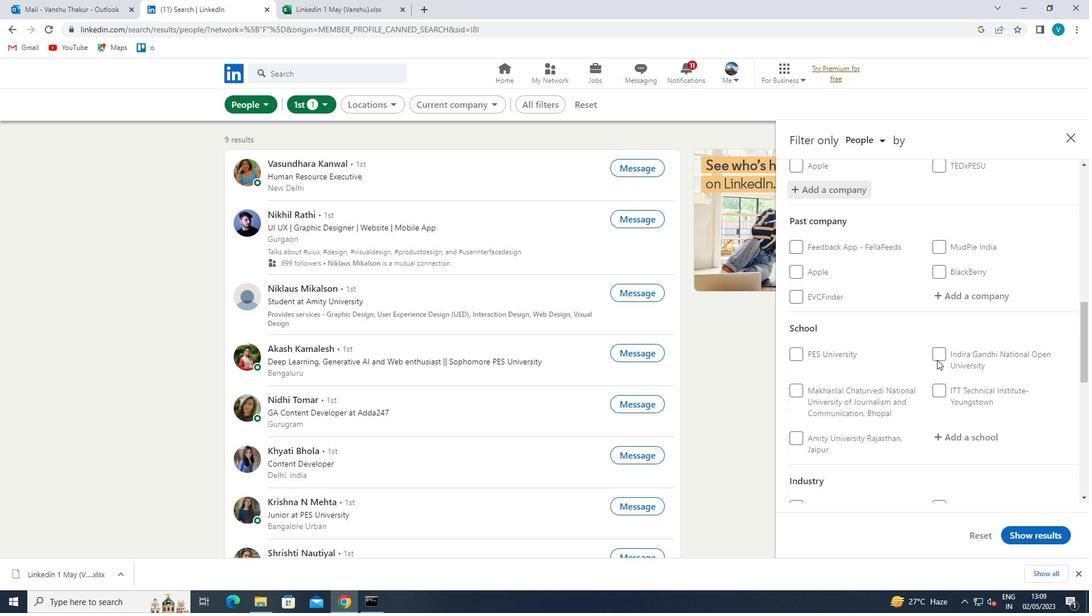 
Action: Mouse scrolled (937, 359) with delta (0, 0)
Screenshot: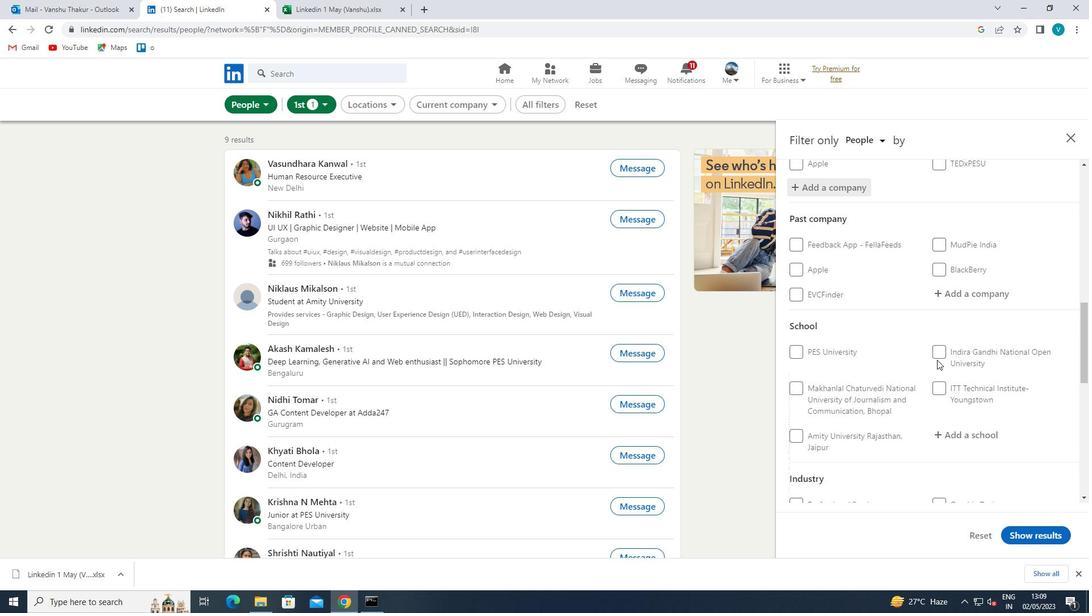 
Action: Mouse moved to (965, 329)
Screenshot: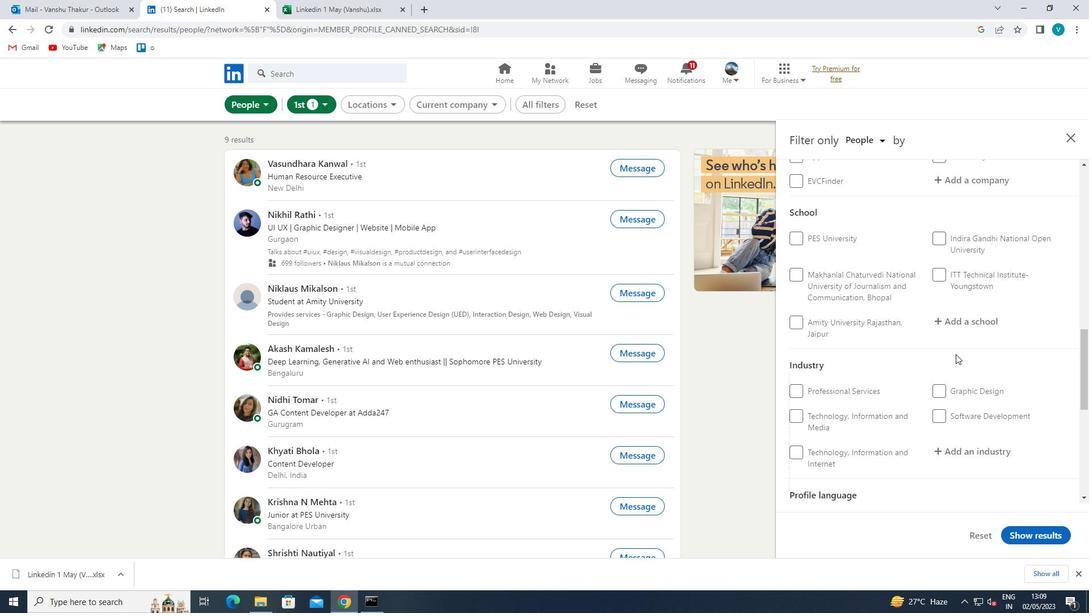 
Action: Mouse pressed left at (965, 329)
Screenshot: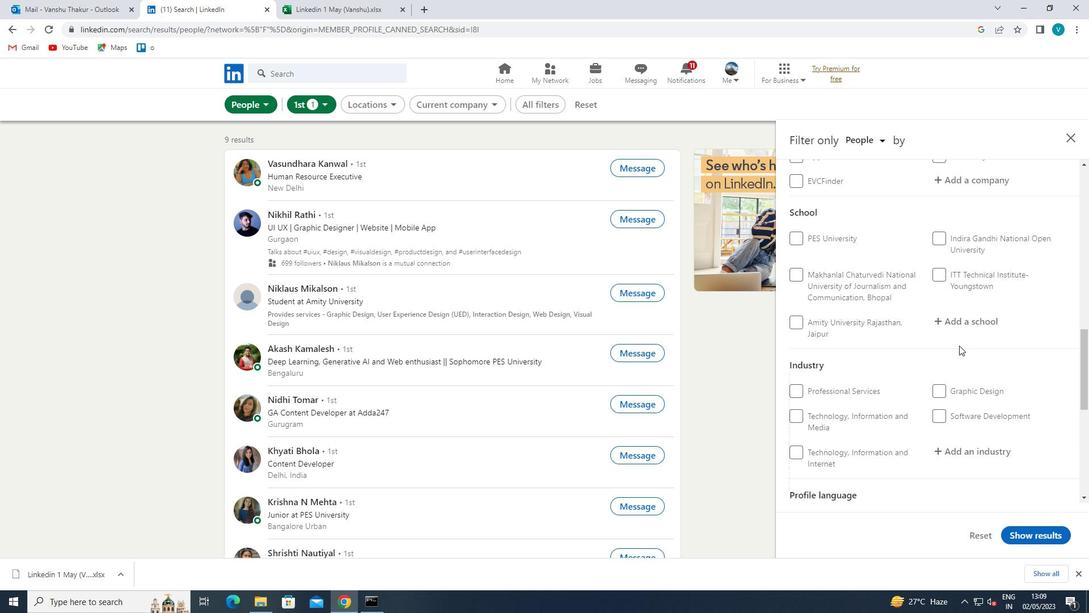 
Action: Mouse moved to (966, 329)
Screenshot: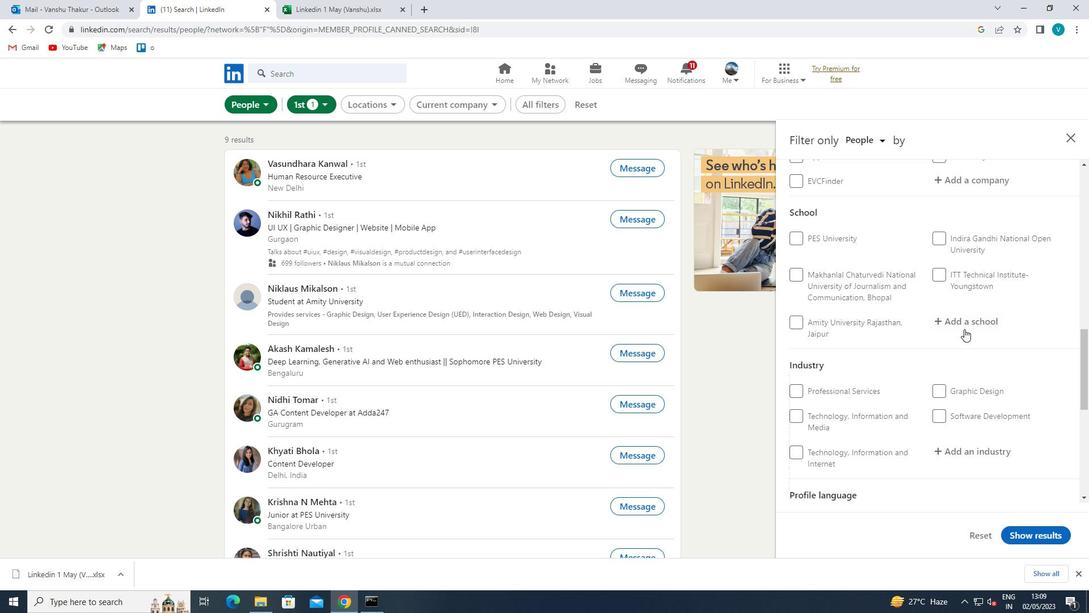 
Action: Key pressed <Key.shift>BLDEA
Screenshot: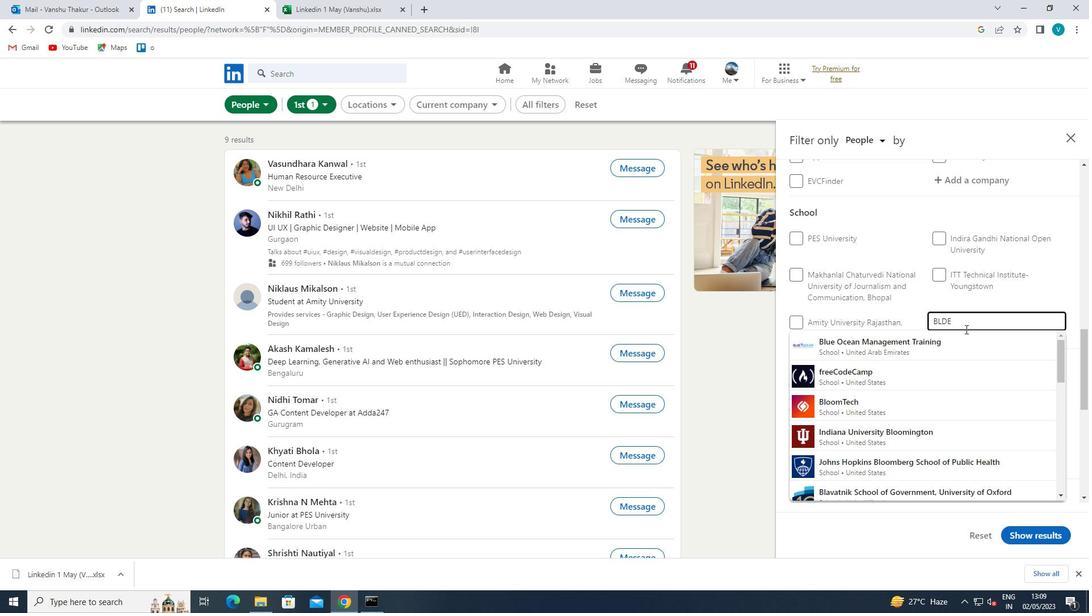 
Action: Mouse moved to (963, 337)
Screenshot: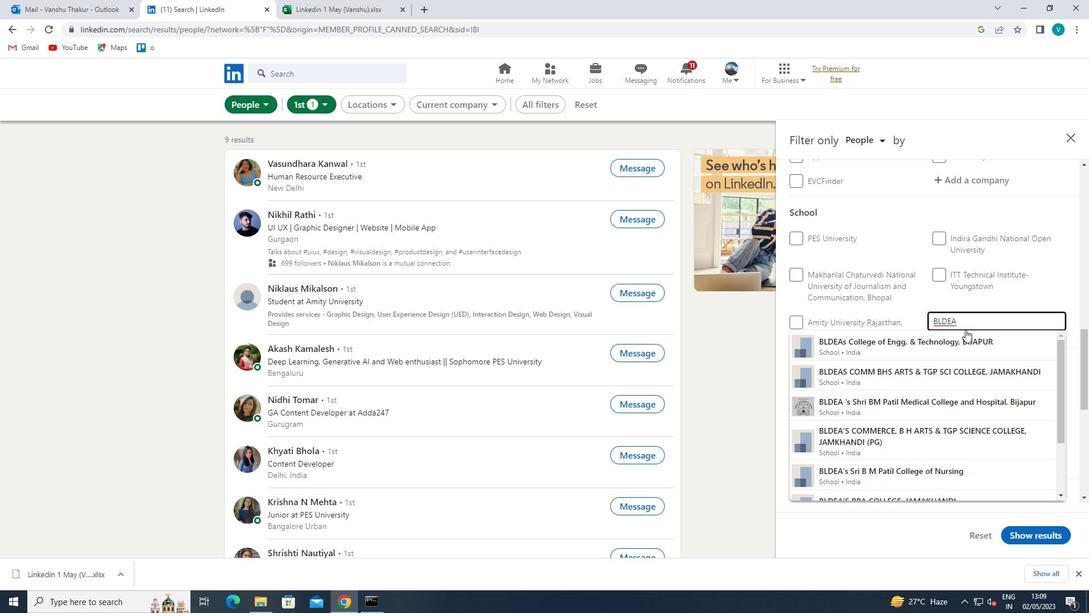 
Action: Mouse pressed left at (963, 337)
Screenshot: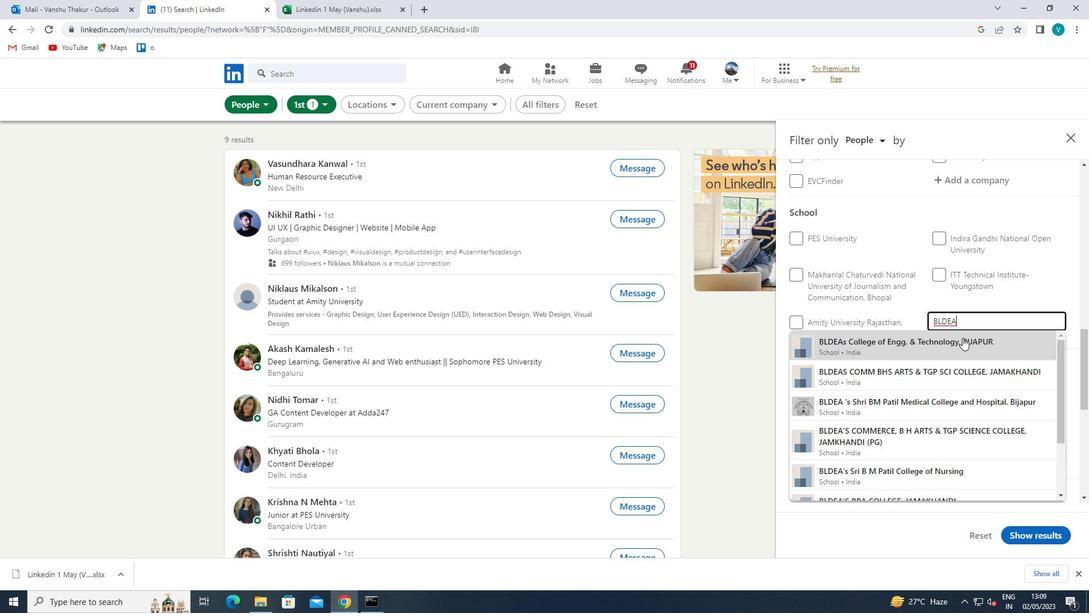 
Action: Mouse moved to (963, 337)
Screenshot: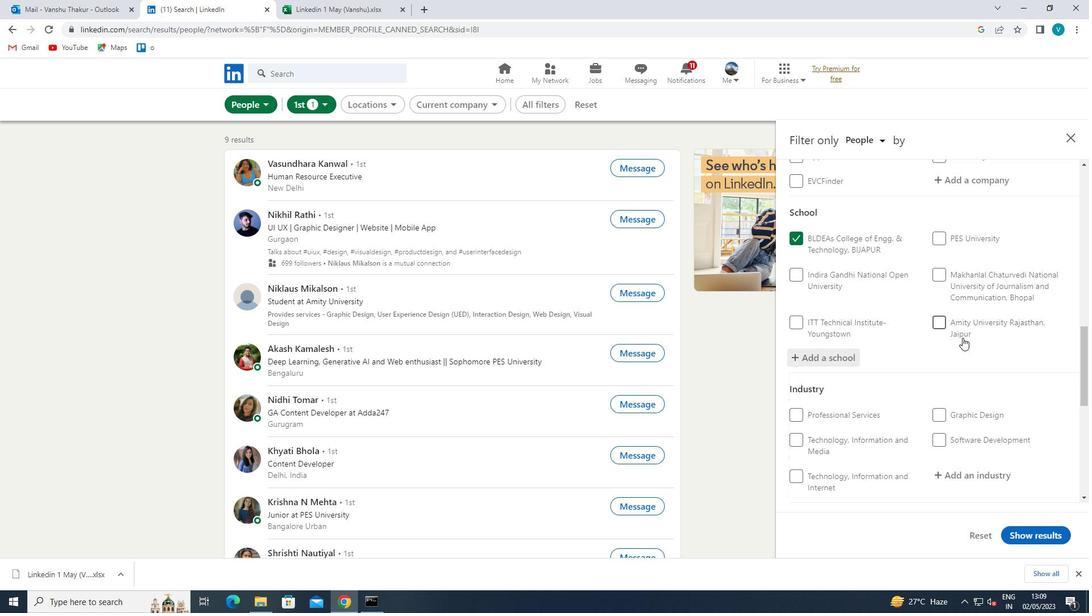 
Action: Mouse scrolled (963, 337) with delta (0, 0)
Screenshot: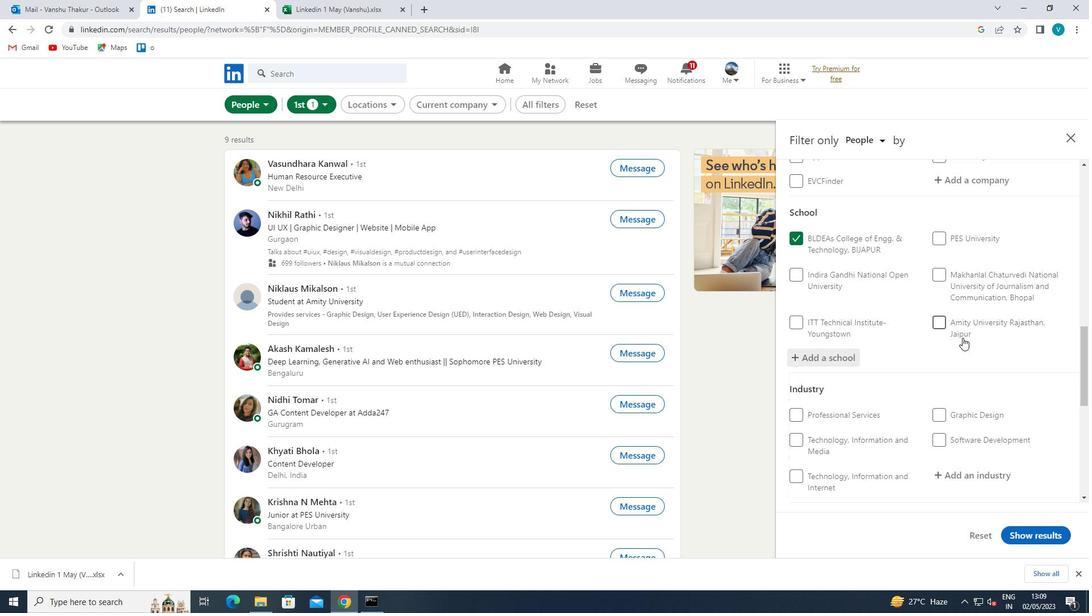 
Action: Mouse moved to (967, 341)
Screenshot: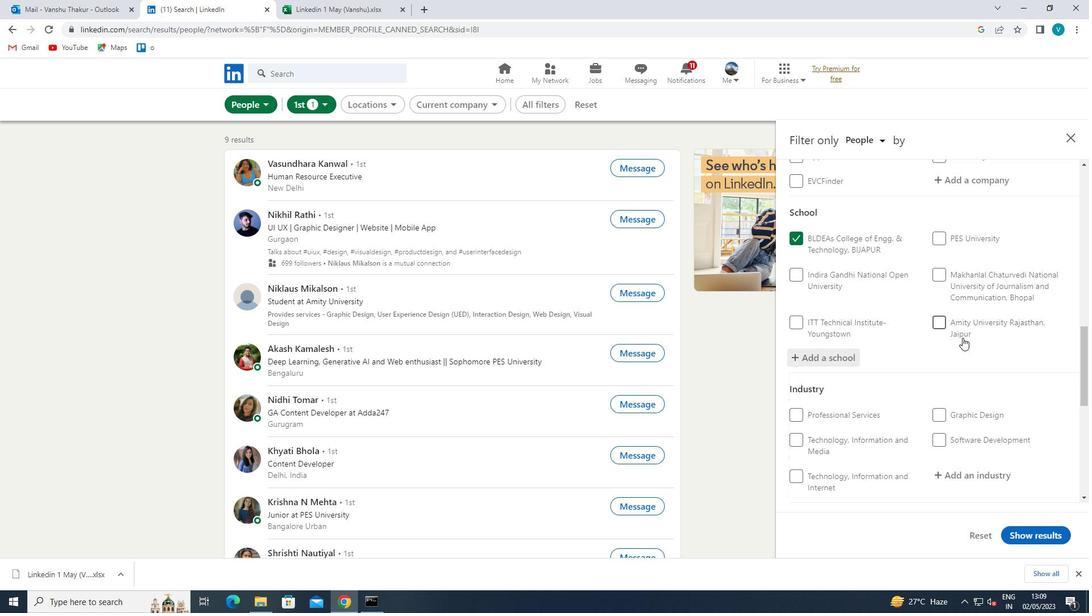 
Action: Mouse scrolled (967, 340) with delta (0, 0)
Screenshot: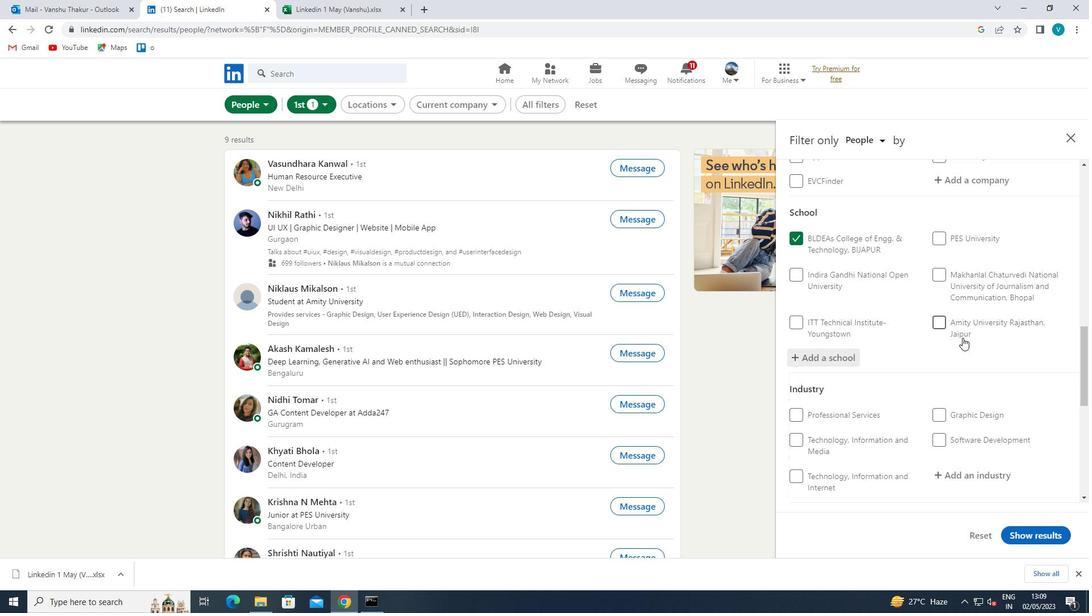 
Action: Mouse moved to (968, 356)
Screenshot: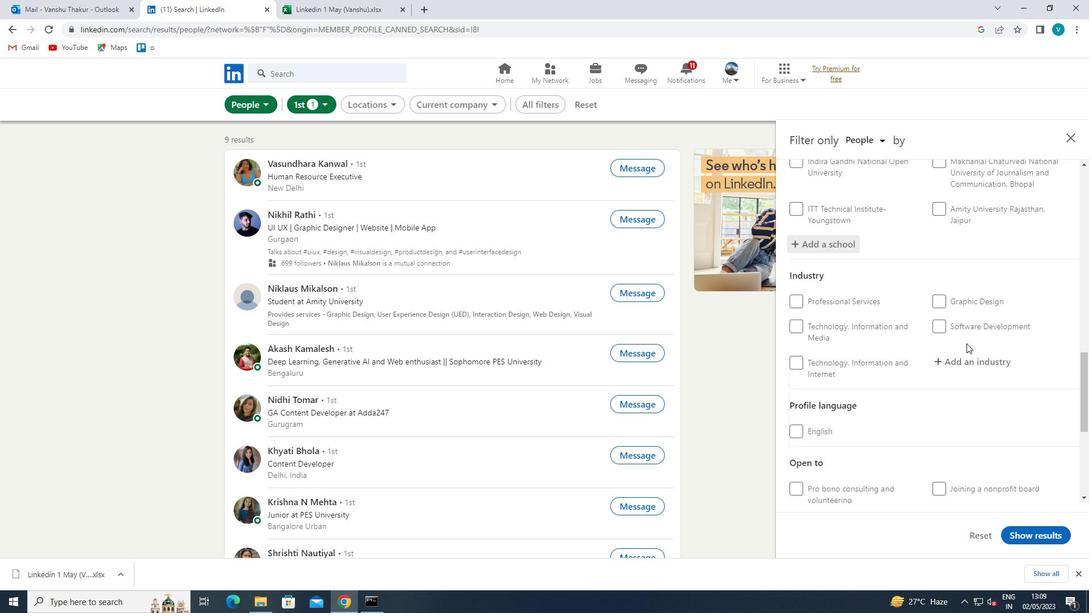 
Action: Mouse pressed left at (968, 356)
Screenshot: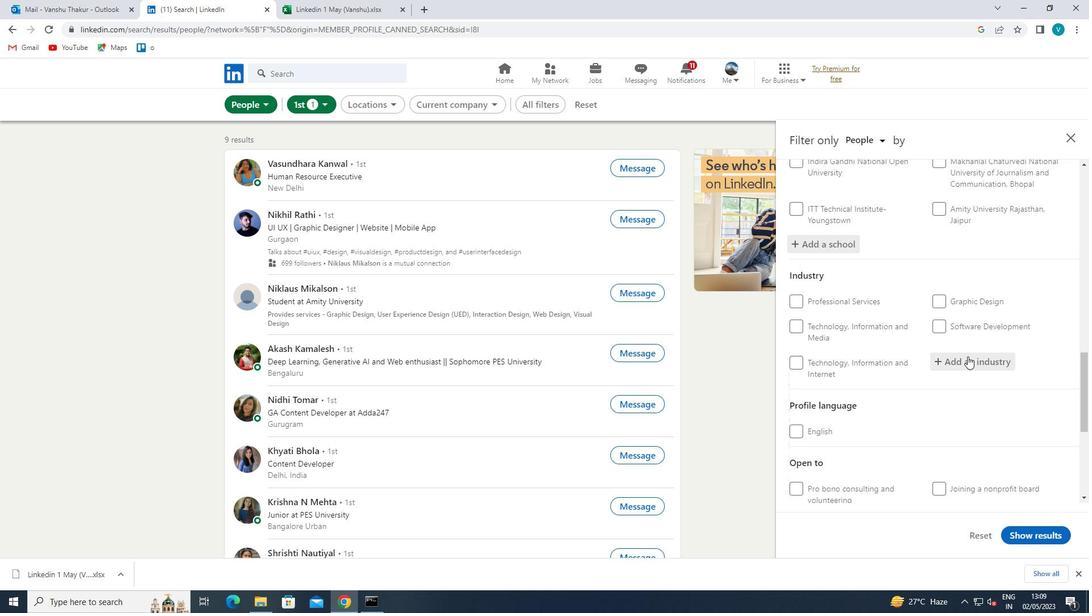 
Action: Mouse moved to (970, 357)
Screenshot: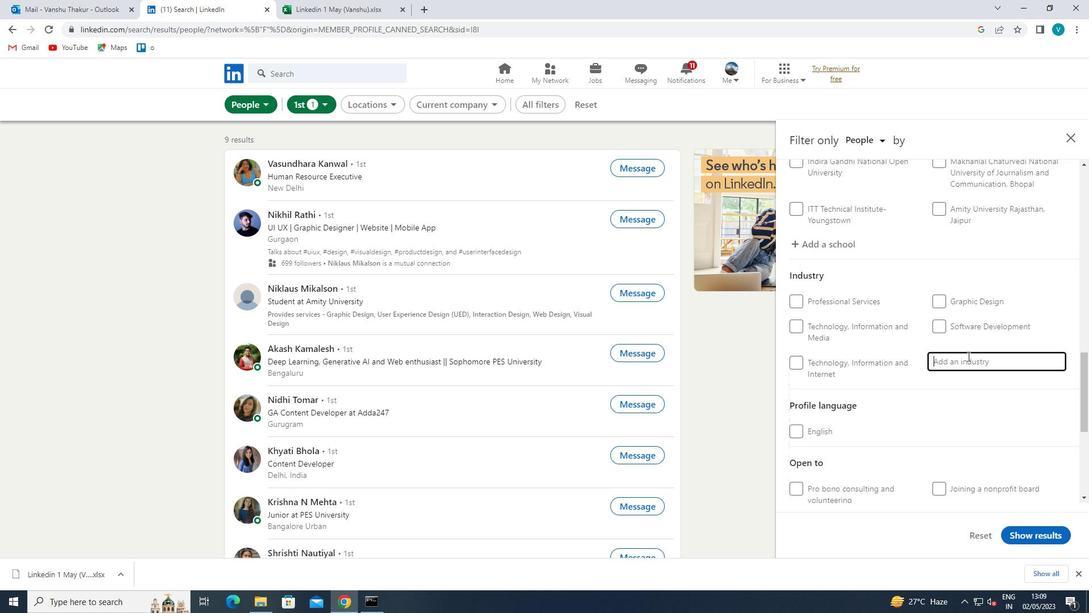 
Action: Key pressed <Key.shift>REPAIR<Key.space>
Screenshot: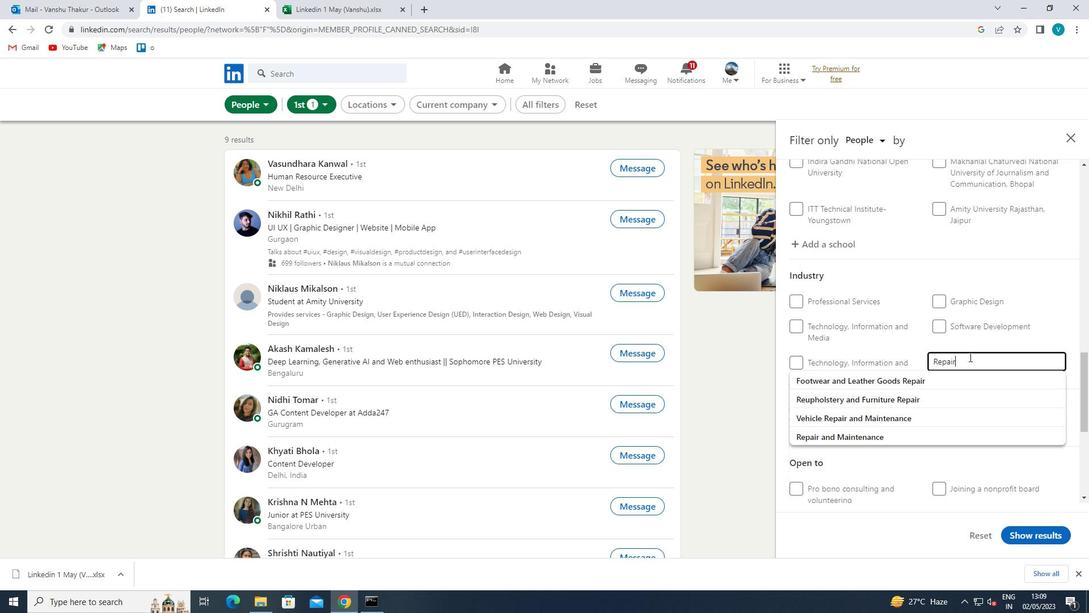 
Action: Mouse moved to (938, 410)
Screenshot: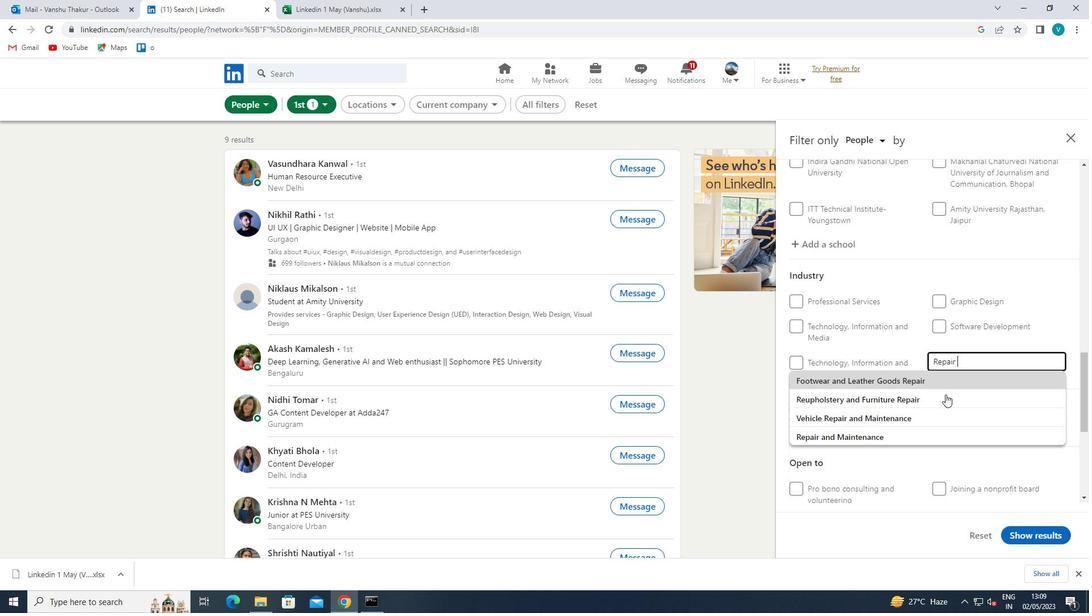
Action: Mouse pressed left at (938, 410)
Screenshot: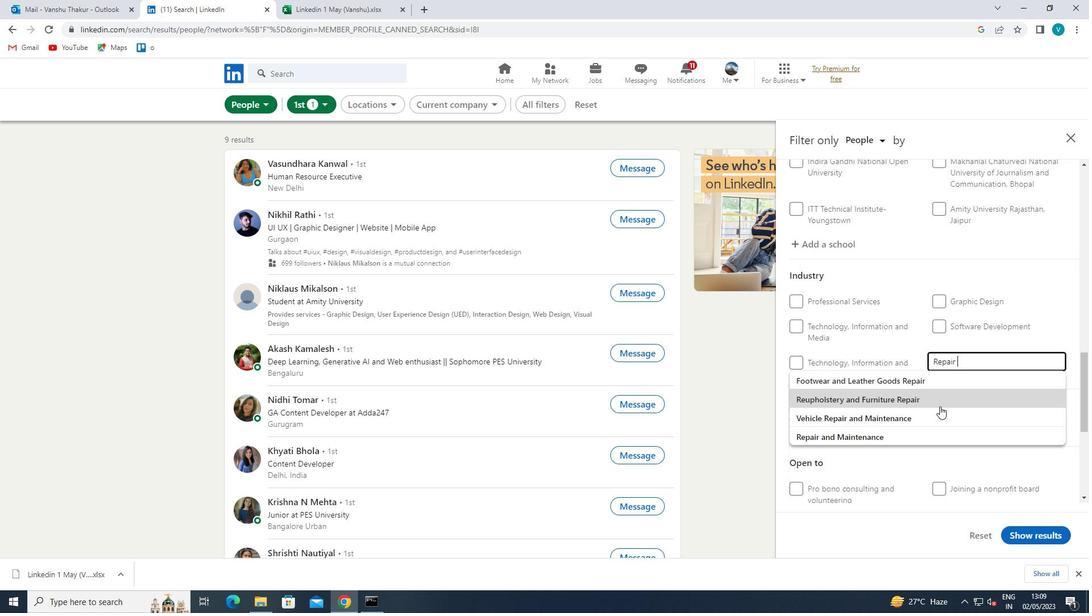 
Action: Mouse moved to (939, 410)
Screenshot: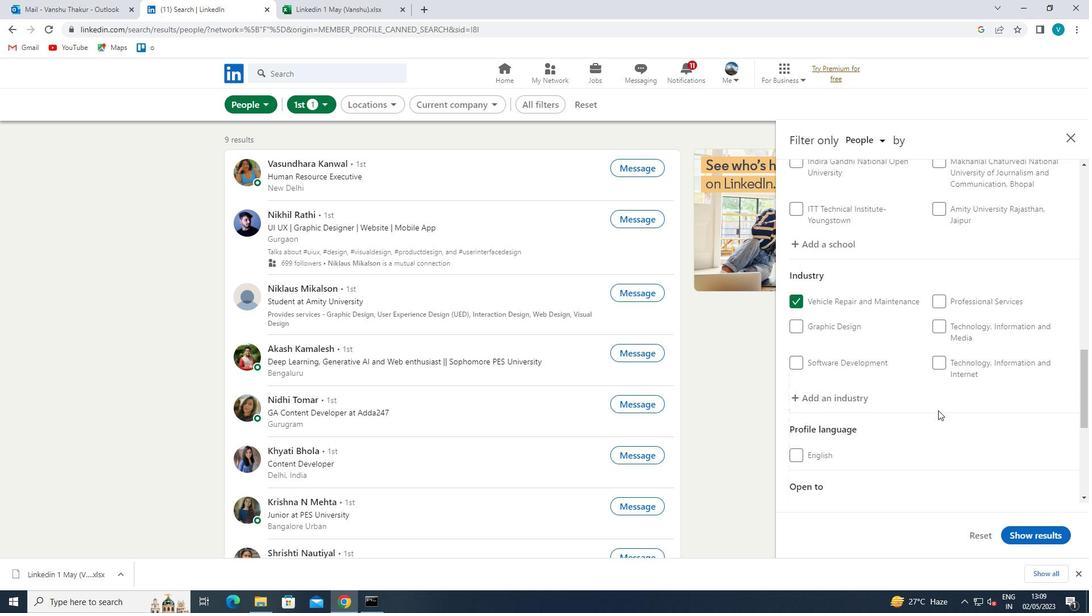 
Action: Mouse scrolled (939, 409) with delta (0, 0)
Screenshot: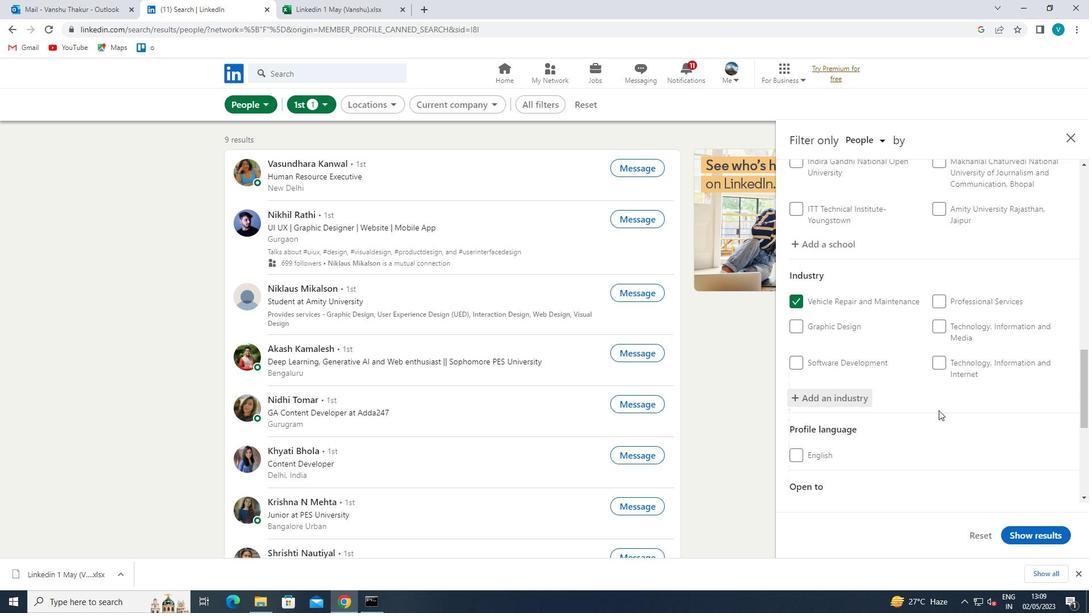
Action: Mouse scrolled (939, 409) with delta (0, 0)
Screenshot: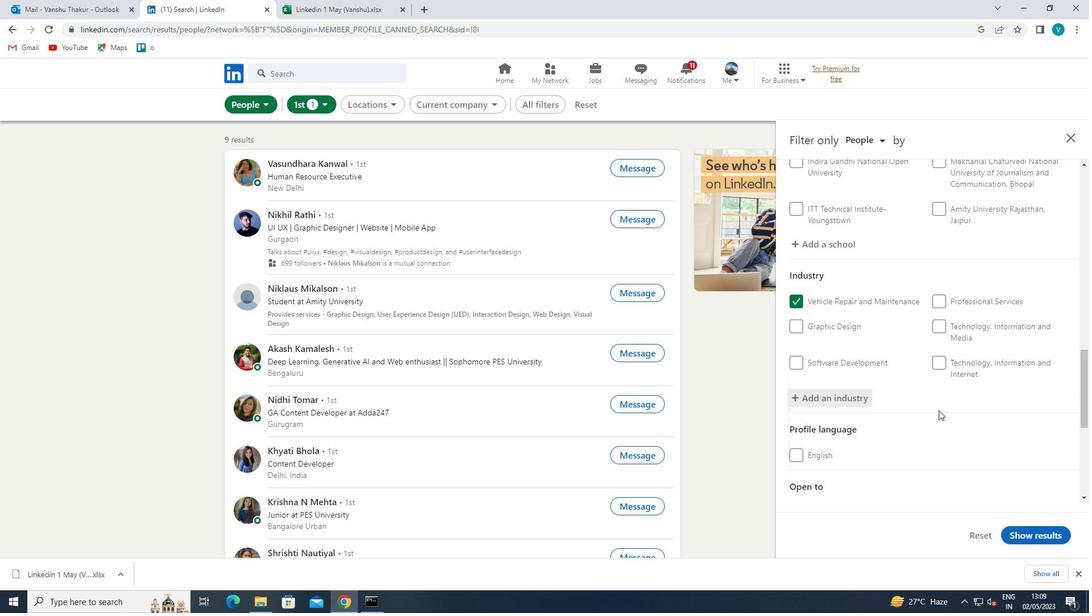 
Action: Mouse scrolled (939, 409) with delta (0, 0)
Screenshot: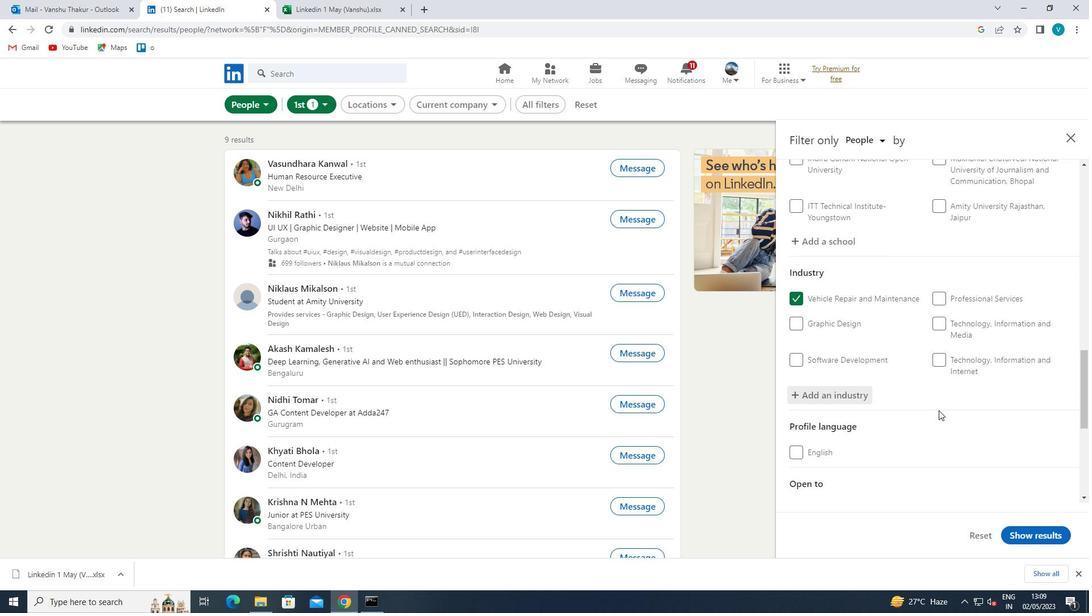 
Action: Mouse scrolled (939, 409) with delta (0, 0)
Screenshot: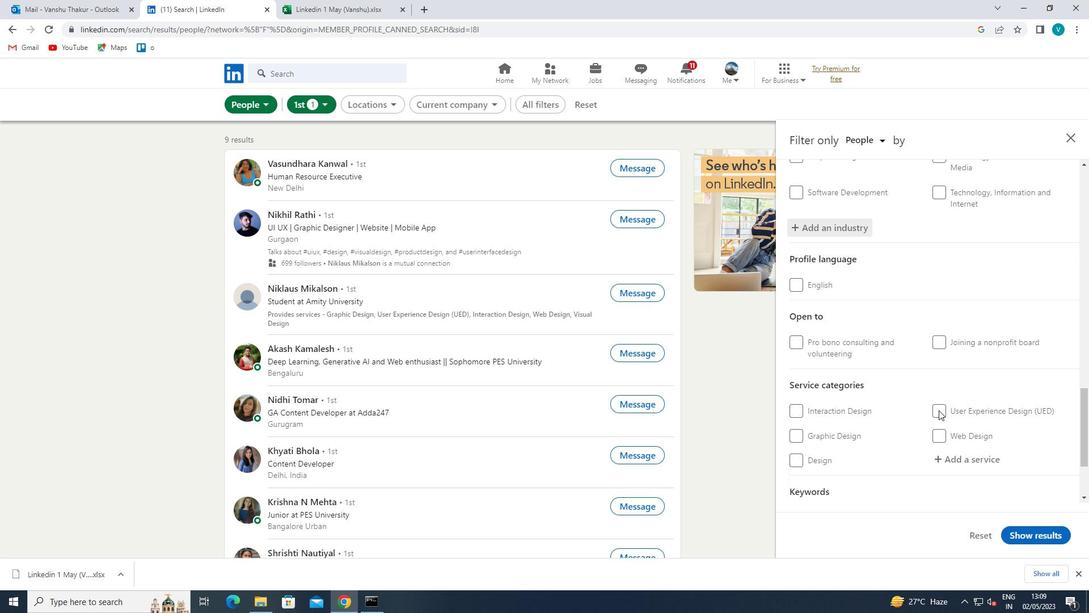 
Action: Mouse moved to (947, 405)
Screenshot: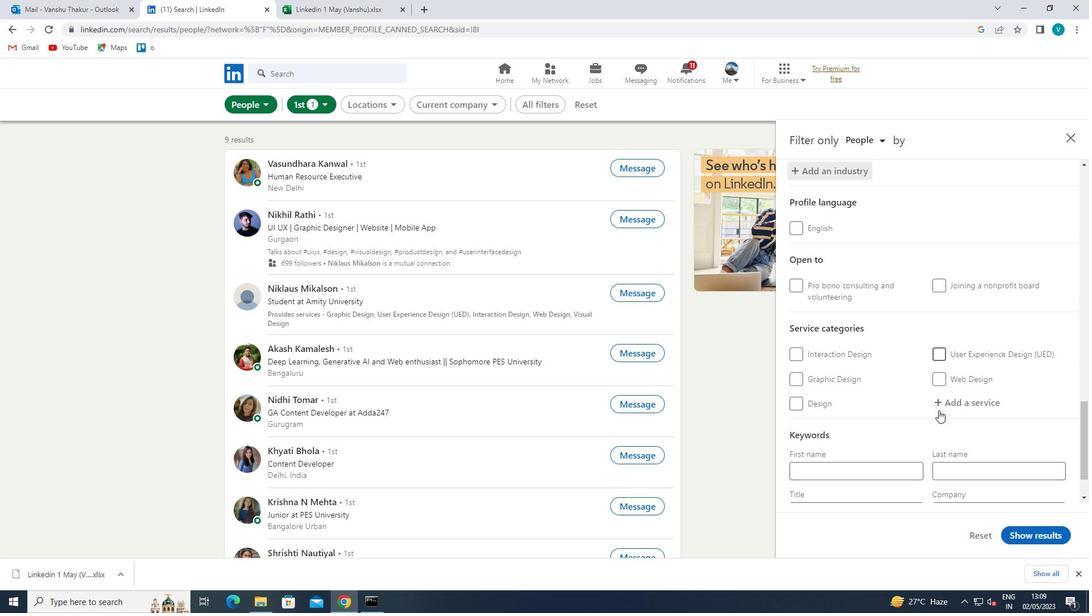 
Action: Mouse pressed left at (947, 405)
Screenshot: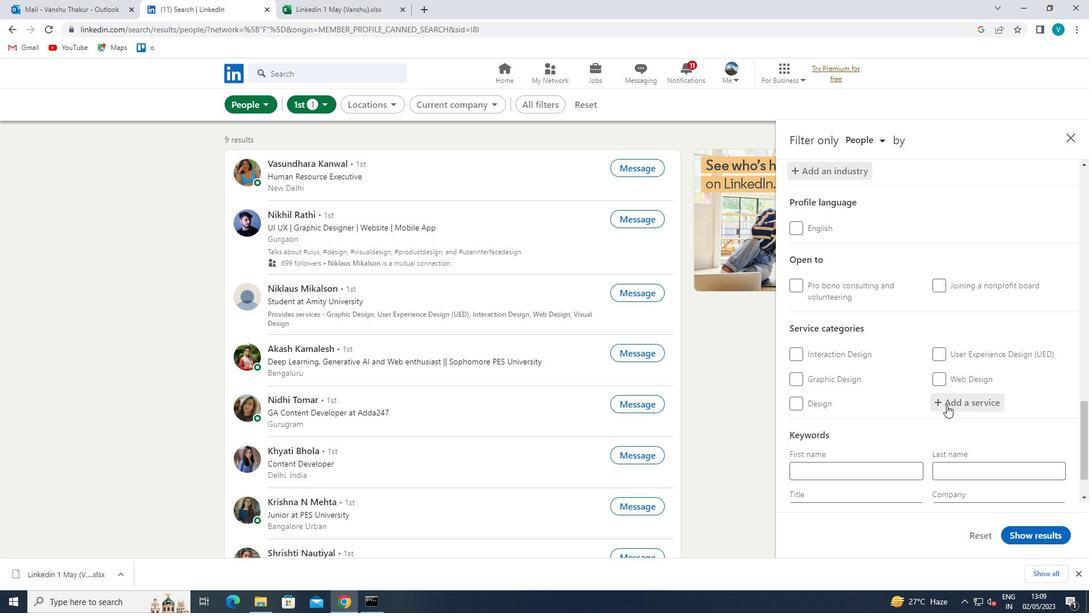 
Action: Mouse moved to (965, 395)
Screenshot: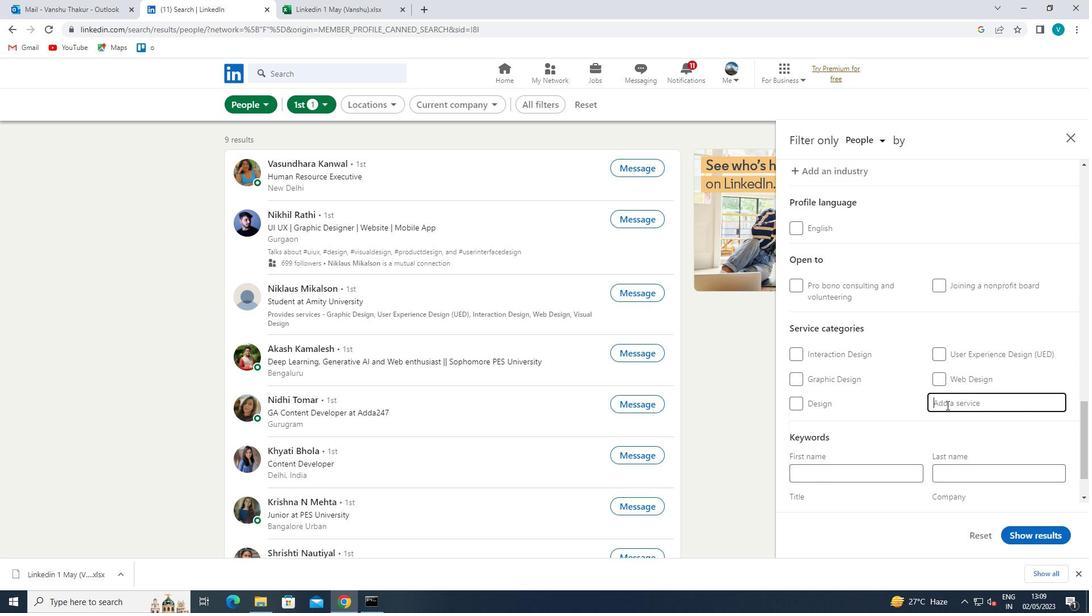 
Action: Key pressed <Key.shift><Key.shift><Key.shift><Key.shift>REAL<Key.space>
Screenshot: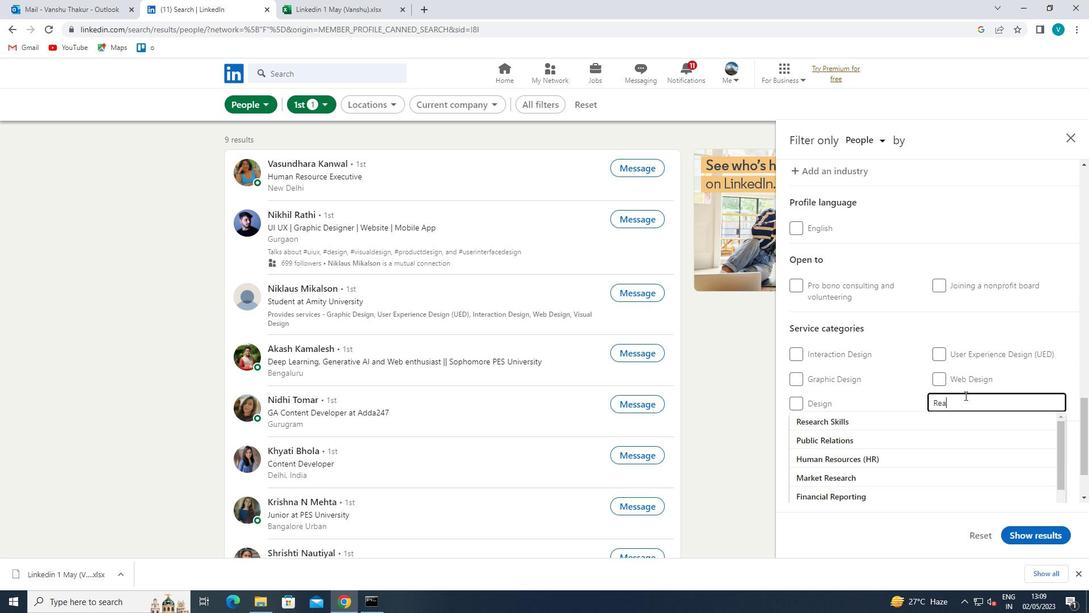 
Action: Mouse moved to (853, 419)
Screenshot: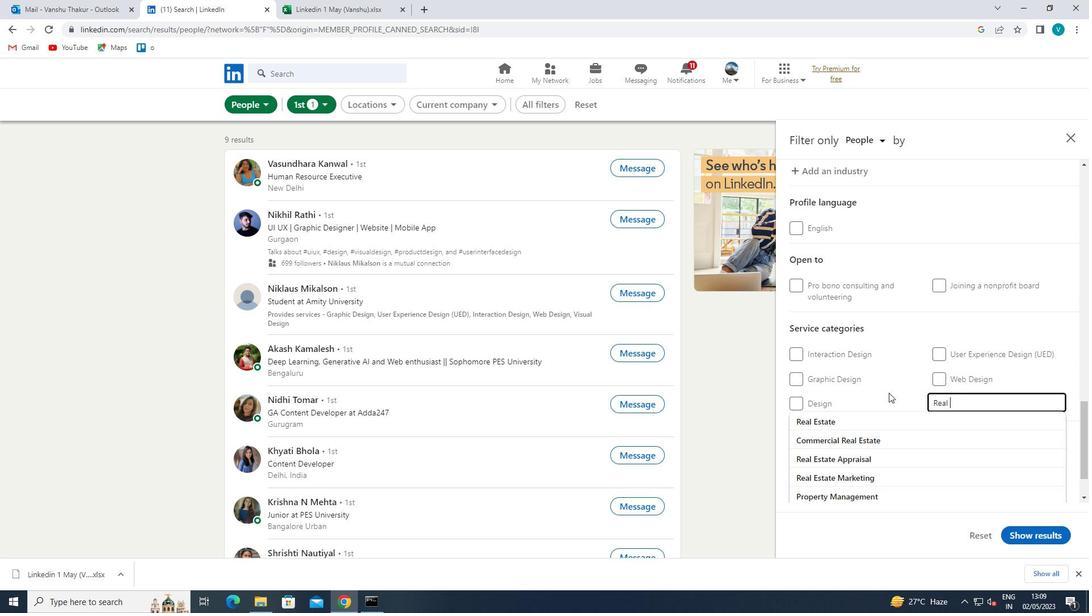 
Action: Mouse pressed left at (853, 419)
Screenshot: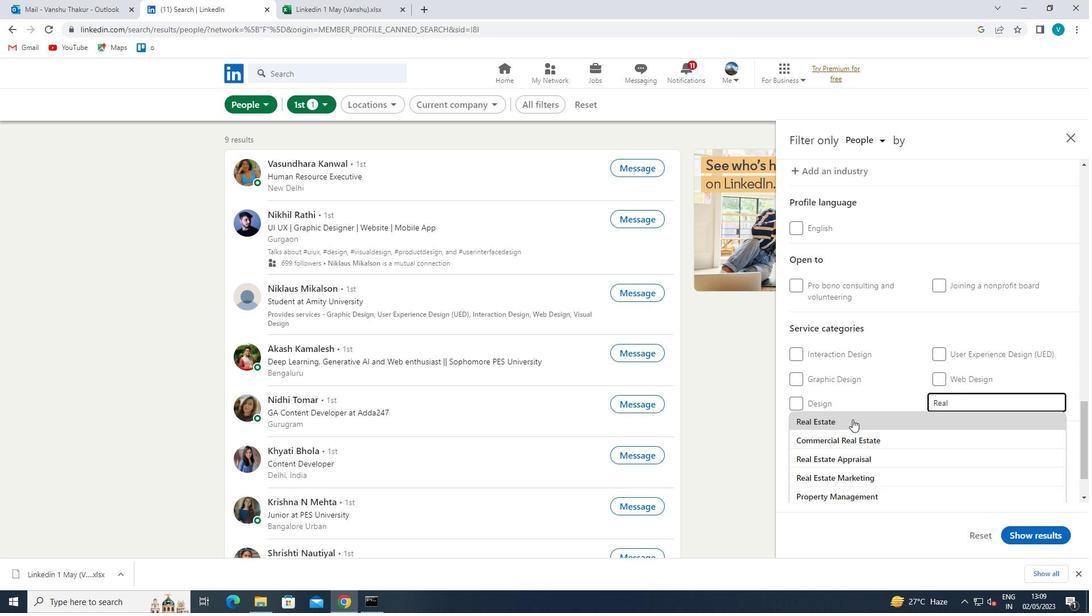 
Action: Mouse moved to (903, 392)
Screenshot: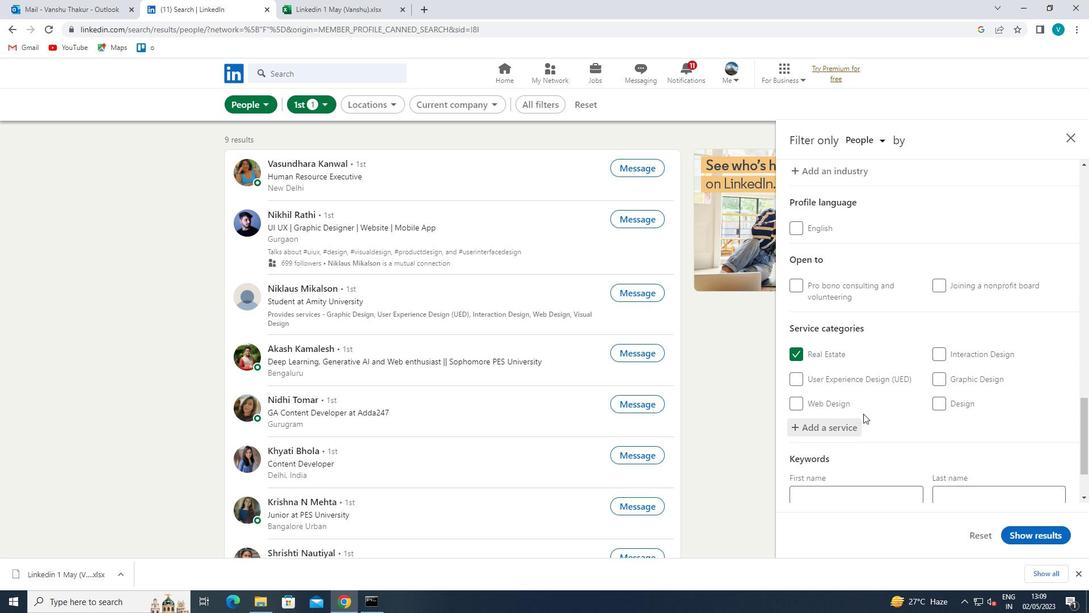 
Action: Mouse scrolled (903, 391) with delta (0, 0)
Screenshot: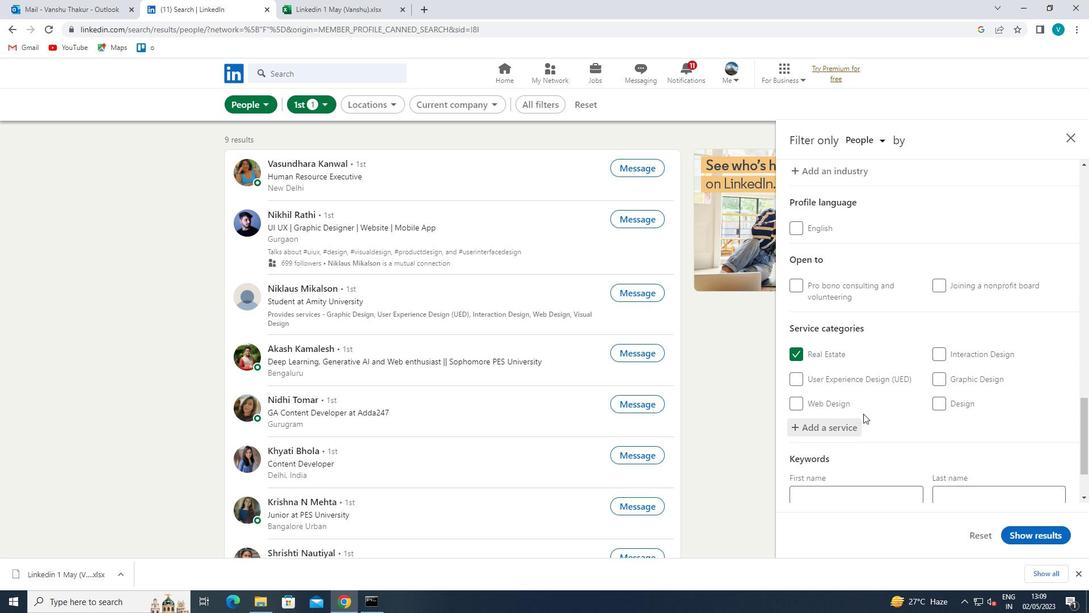 
Action: Mouse moved to (905, 392)
Screenshot: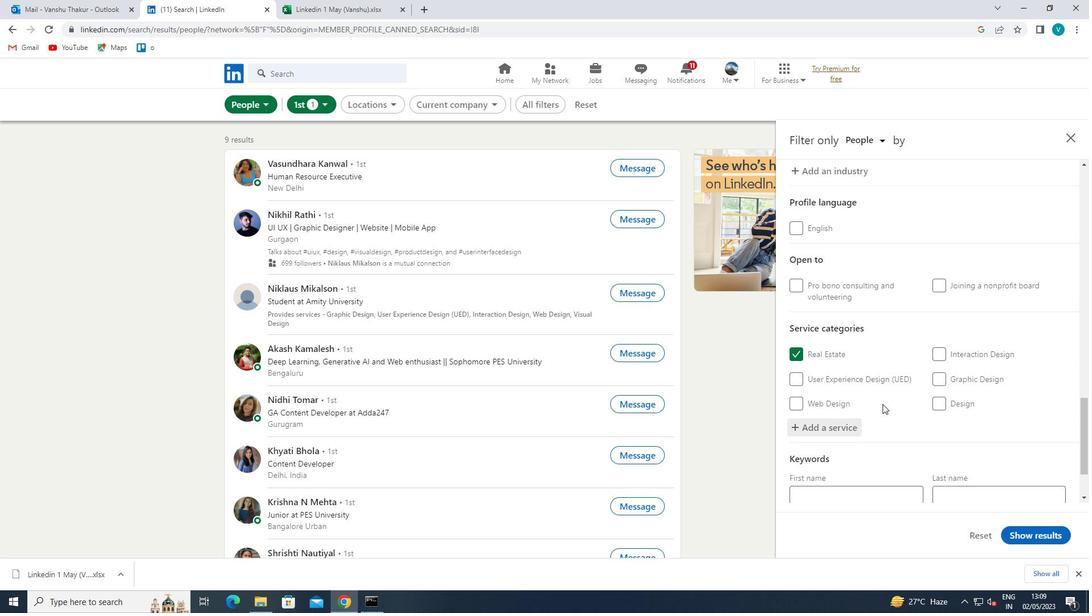 
Action: Mouse scrolled (905, 391) with delta (0, 0)
Screenshot: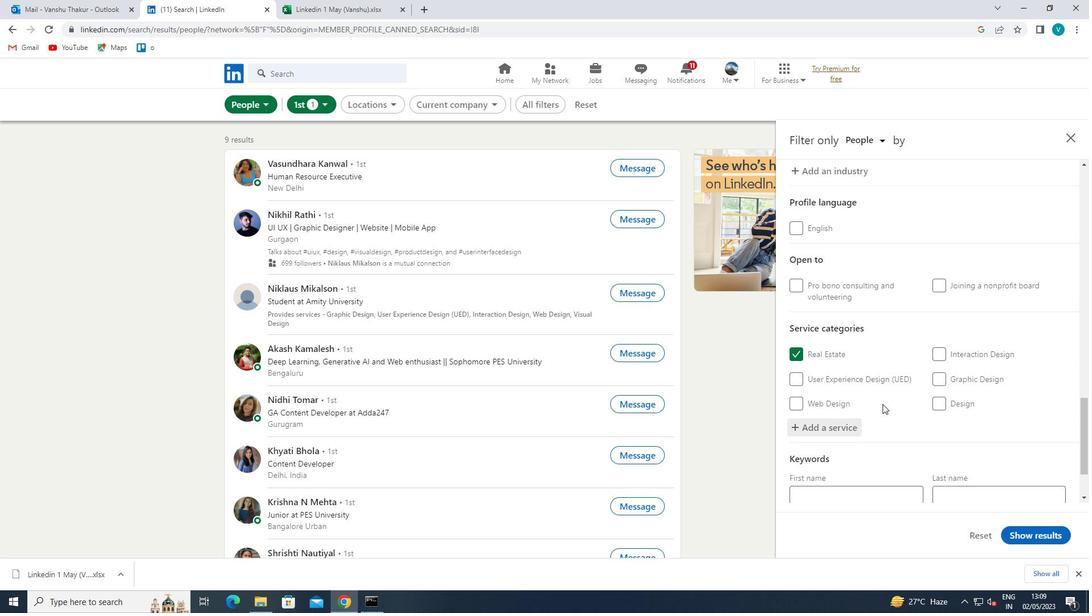 
Action: Mouse moved to (905, 392)
Screenshot: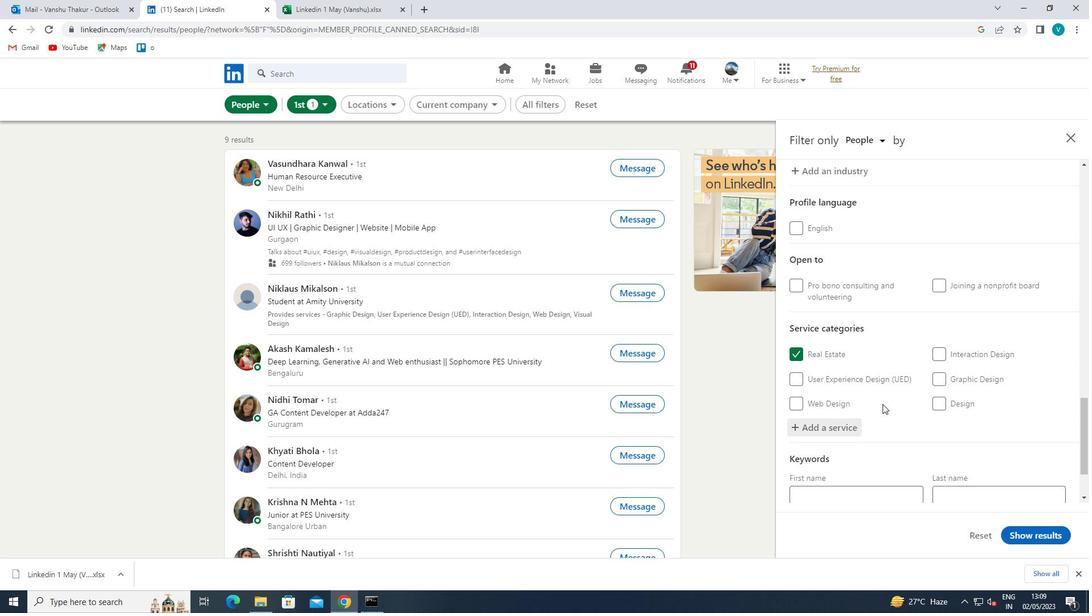 
Action: Mouse scrolled (905, 391) with delta (0, 0)
Screenshot: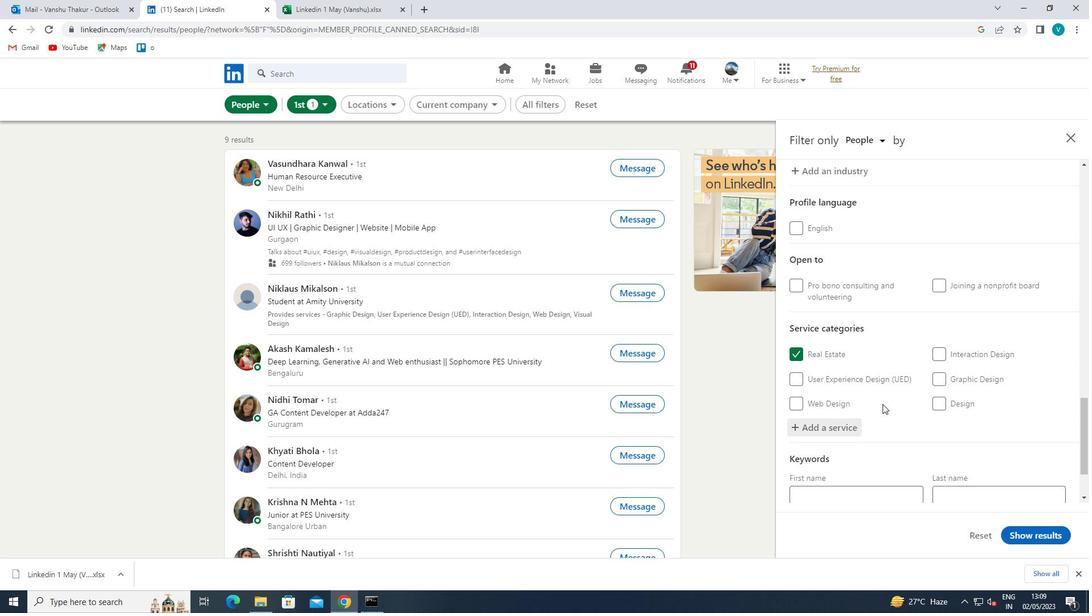 
Action: Mouse moved to (907, 392)
Screenshot: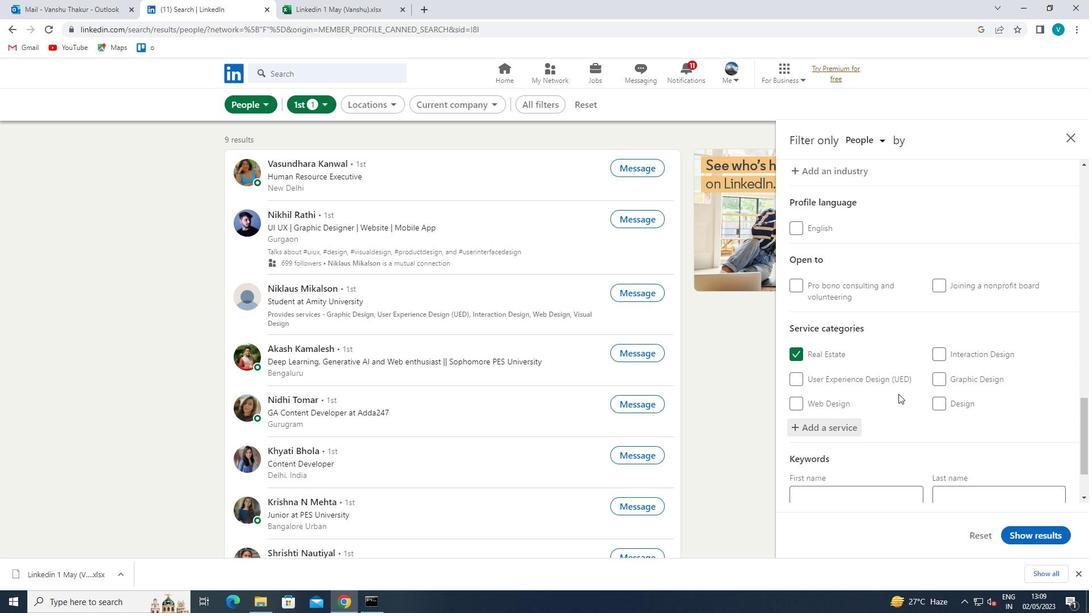 
Action: Mouse scrolled (907, 392) with delta (0, 0)
Screenshot: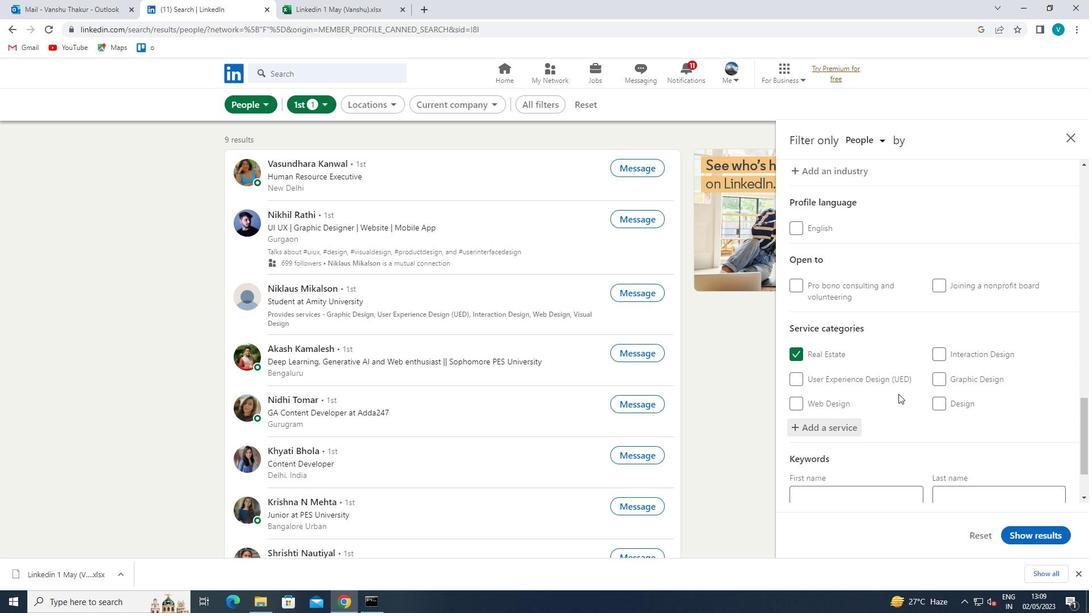 
Action: Mouse moved to (889, 439)
Screenshot: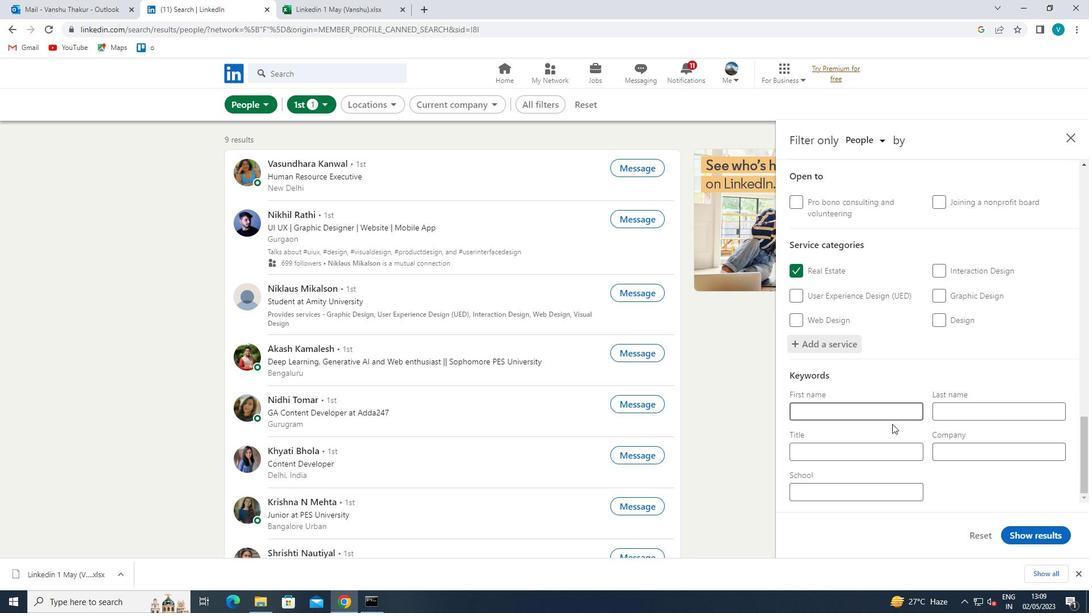 
Action: Mouse pressed left at (889, 439)
Screenshot: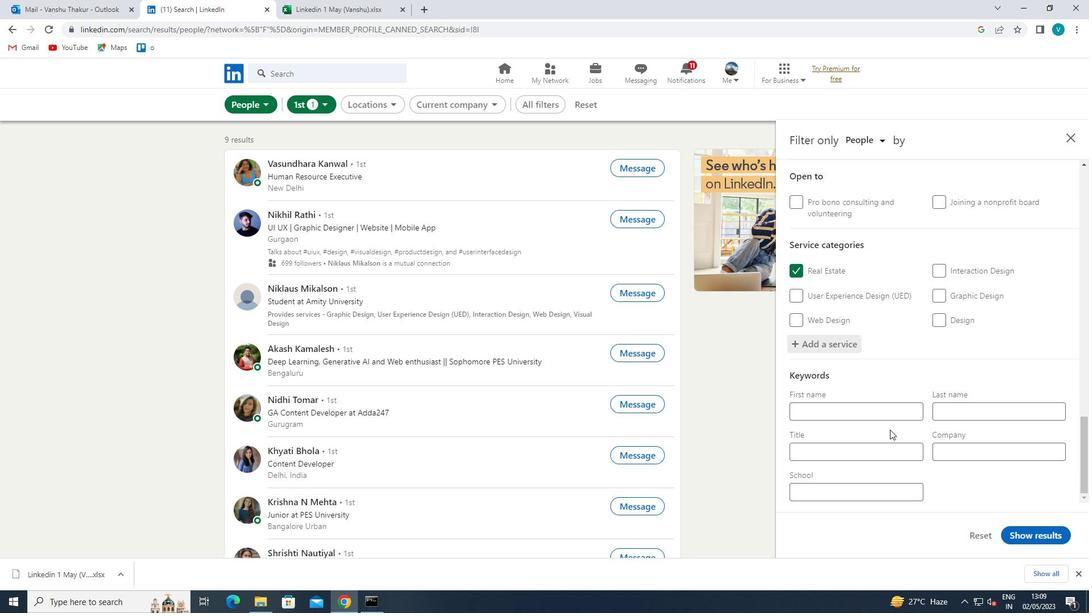 
Action: Key pressed <Key.shift><Key.shift><Key.shift><Key.shift><Key.shift><Key.shift><Key.shift><Key.shift><Key.shift>SPA<Key.space><Key.shift><Key.shift><Key.shift><Key.shift><Key.shift><Key.shift><Key.shift><Key.shift><Key.shift>MANAGER
Screenshot: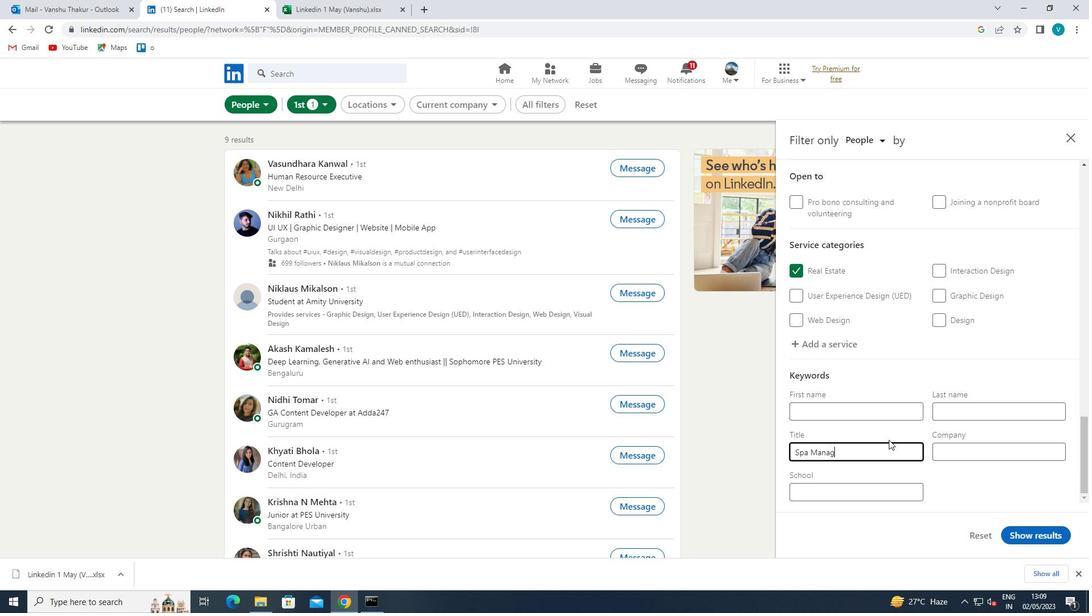 
Action: Mouse moved to (1029, 539)
Screenshot: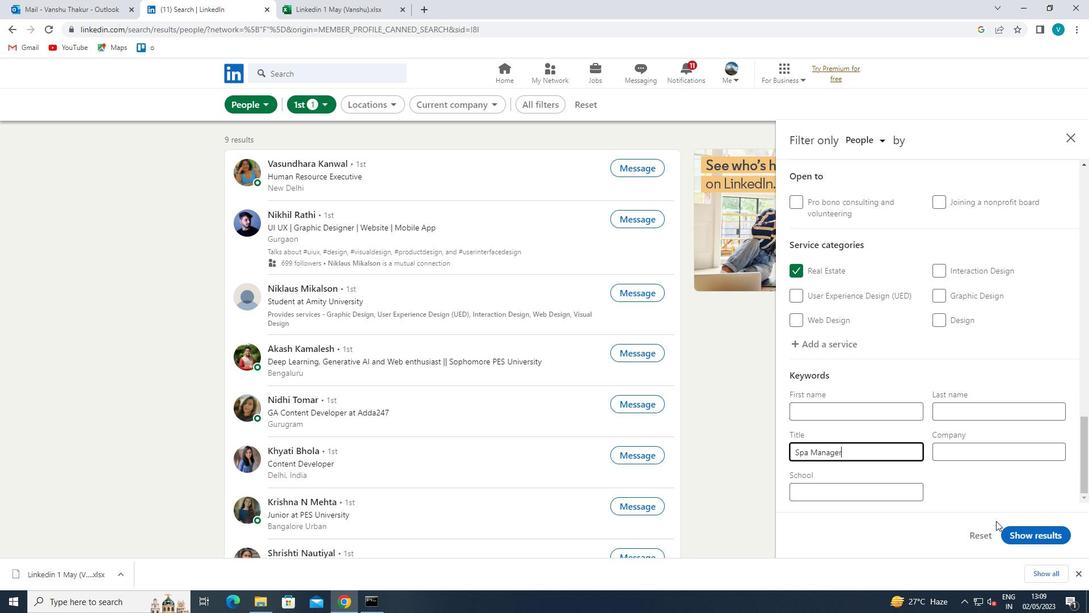 
Action: Mouse pressed left at (1029, 539)
Screenshot: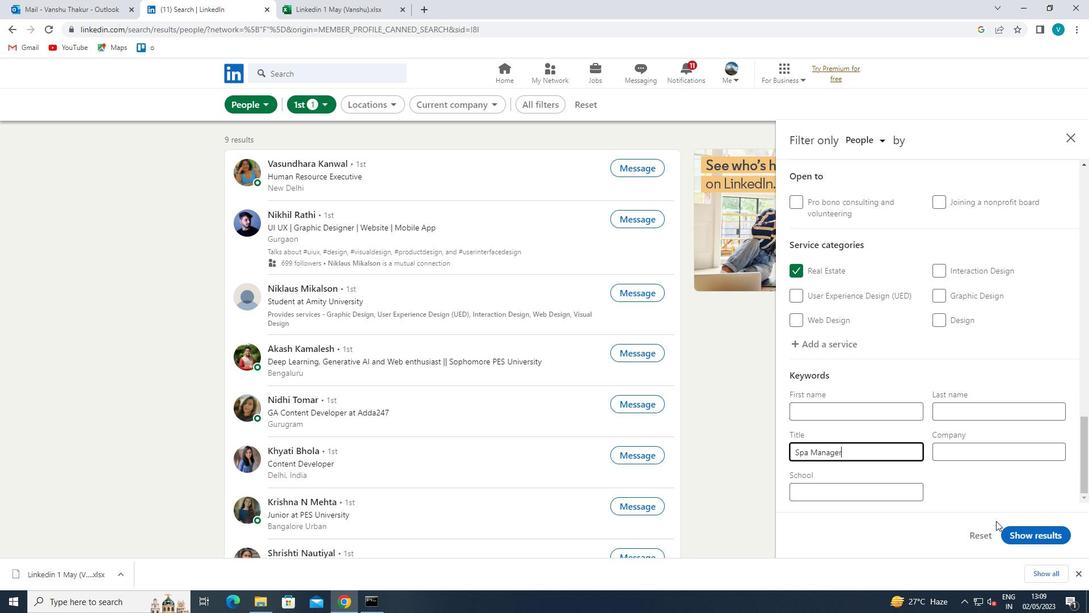 
Action: Mouse moved to (1030, 539)
Screenshot: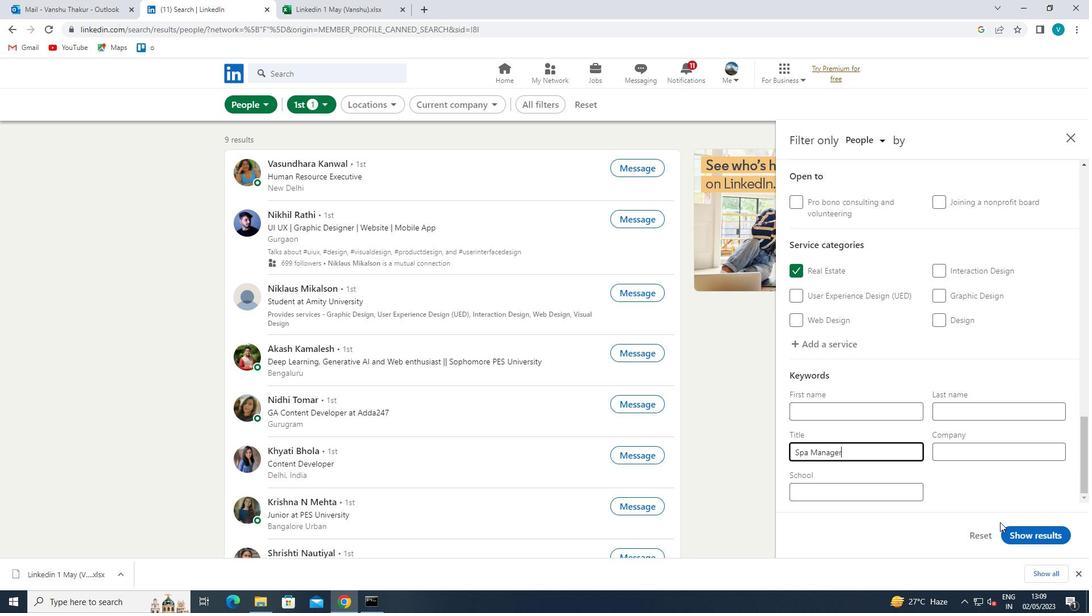
